 Task: Create a due date automation trigger when advanced on, 2 hours before a card is due add dates without a complete due date.
Action: Mouse moved to (1180, 343)
Screenshot: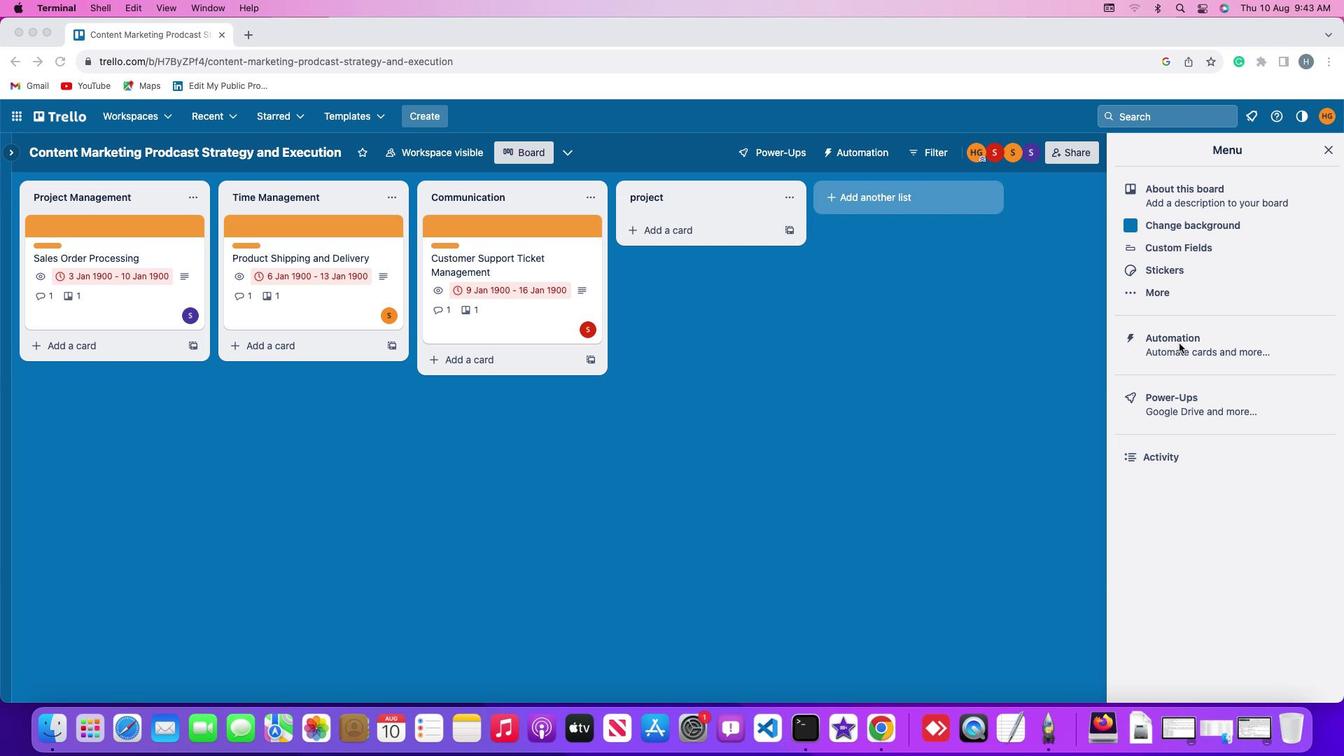 
Action: Mouse pressed left at (1180, 343)
Screenshot: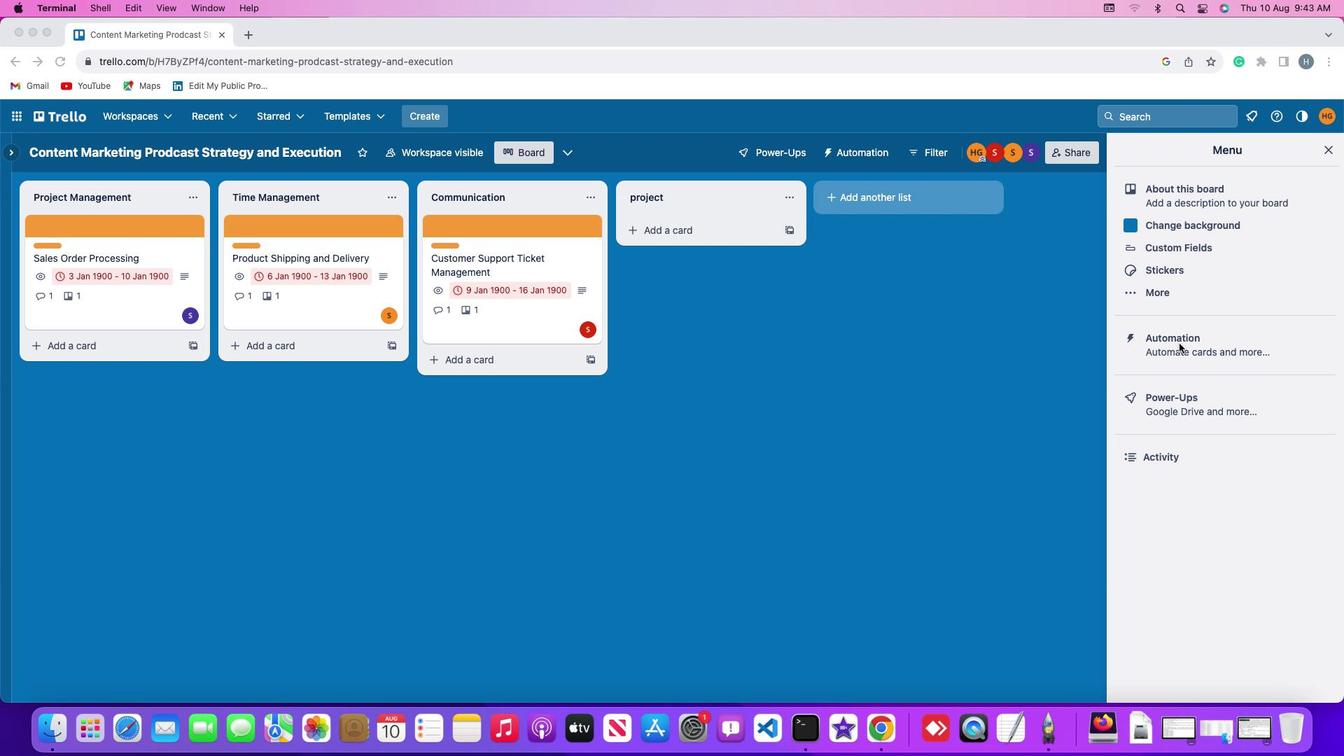 
Action: Mouse pressed left at (1180, 343)
Screenshot: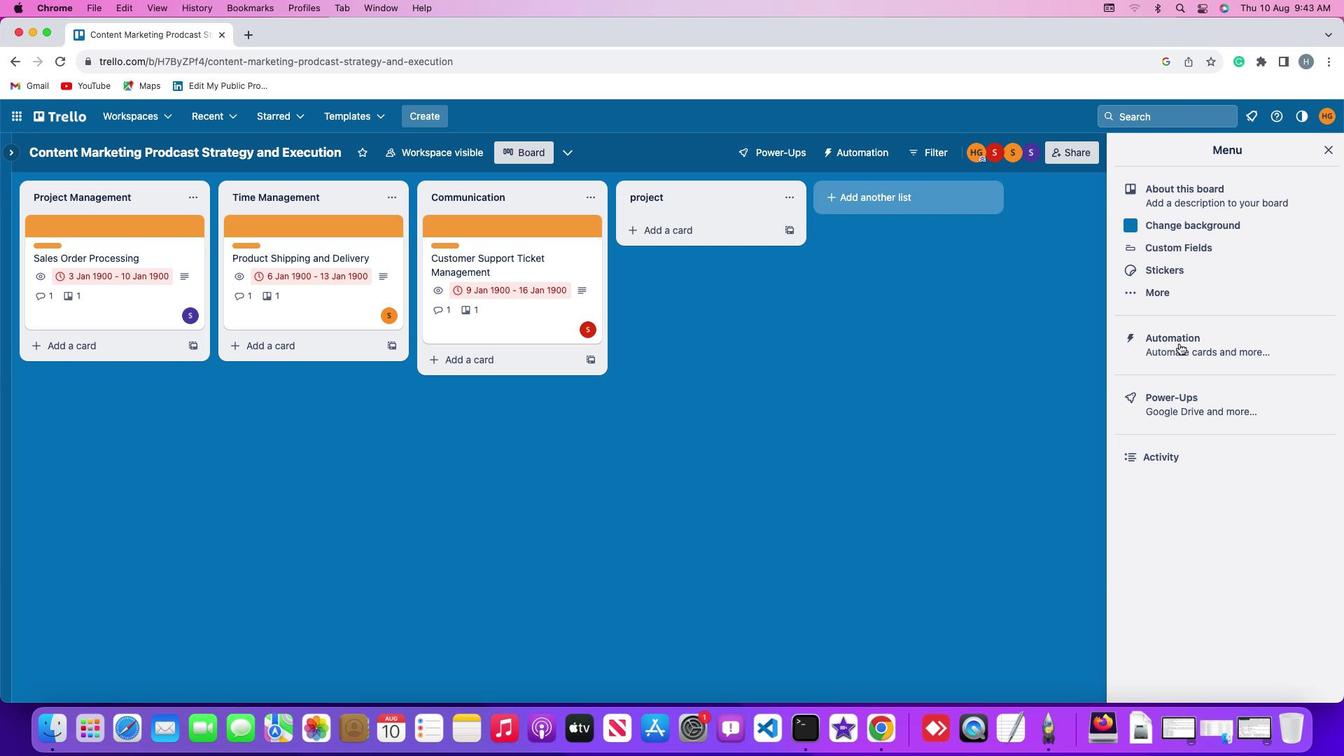 
Action: Mouse moved to (88, 328)
Screenshot: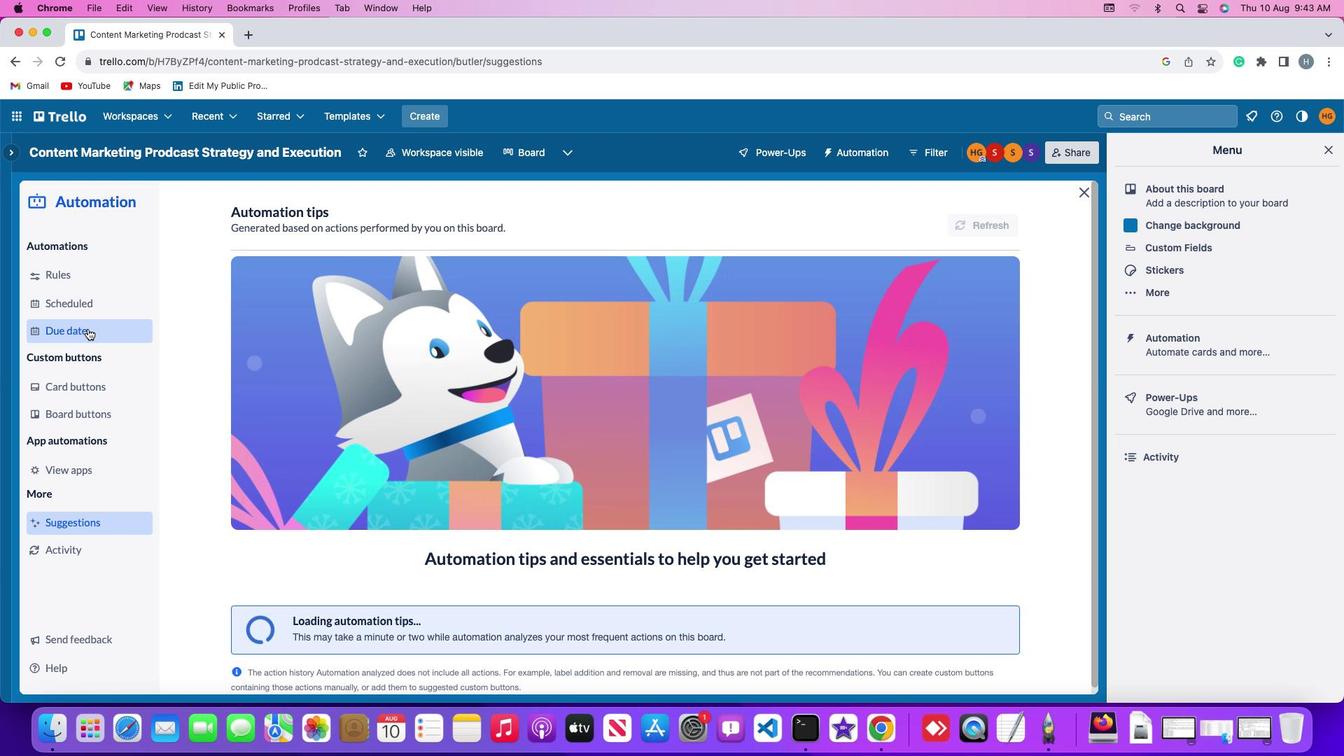 
Action: Mouse pressed left at (88, 328)
Screenshot: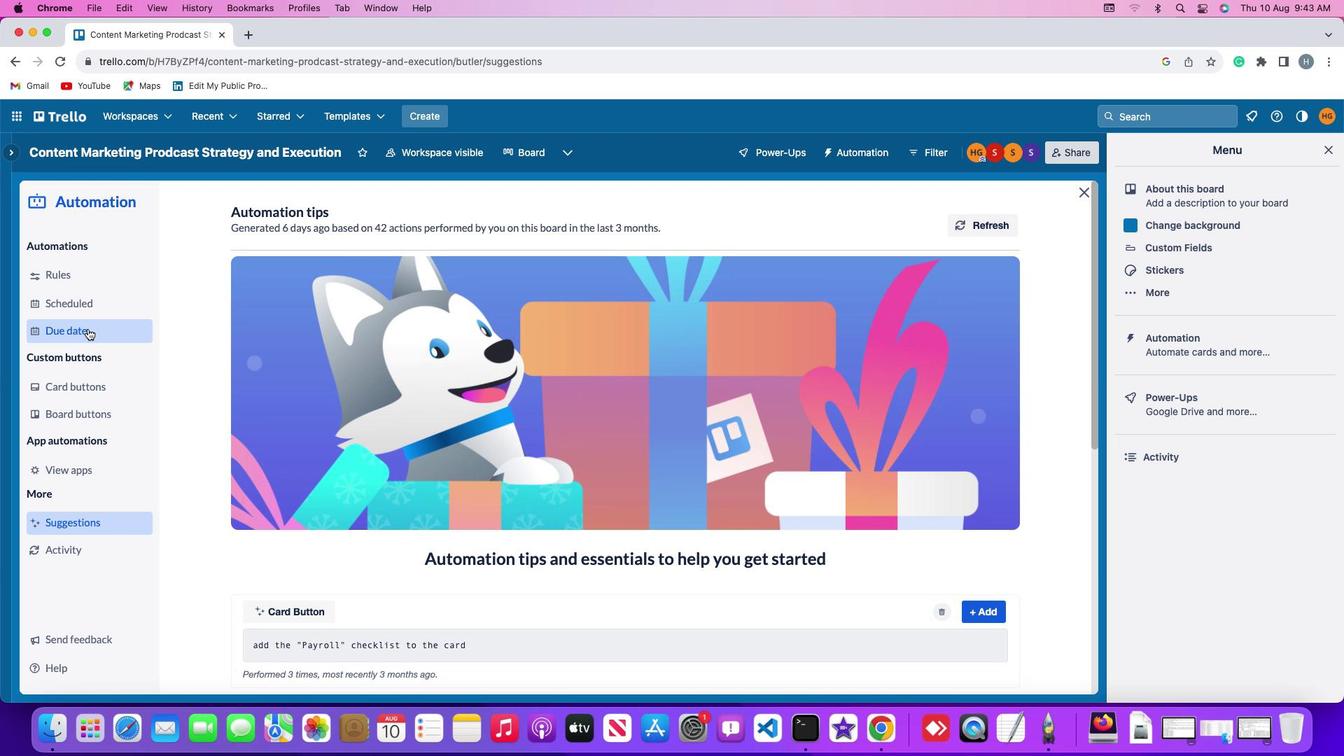 
Action: Mouse moved to (938, 218)
Screenshot: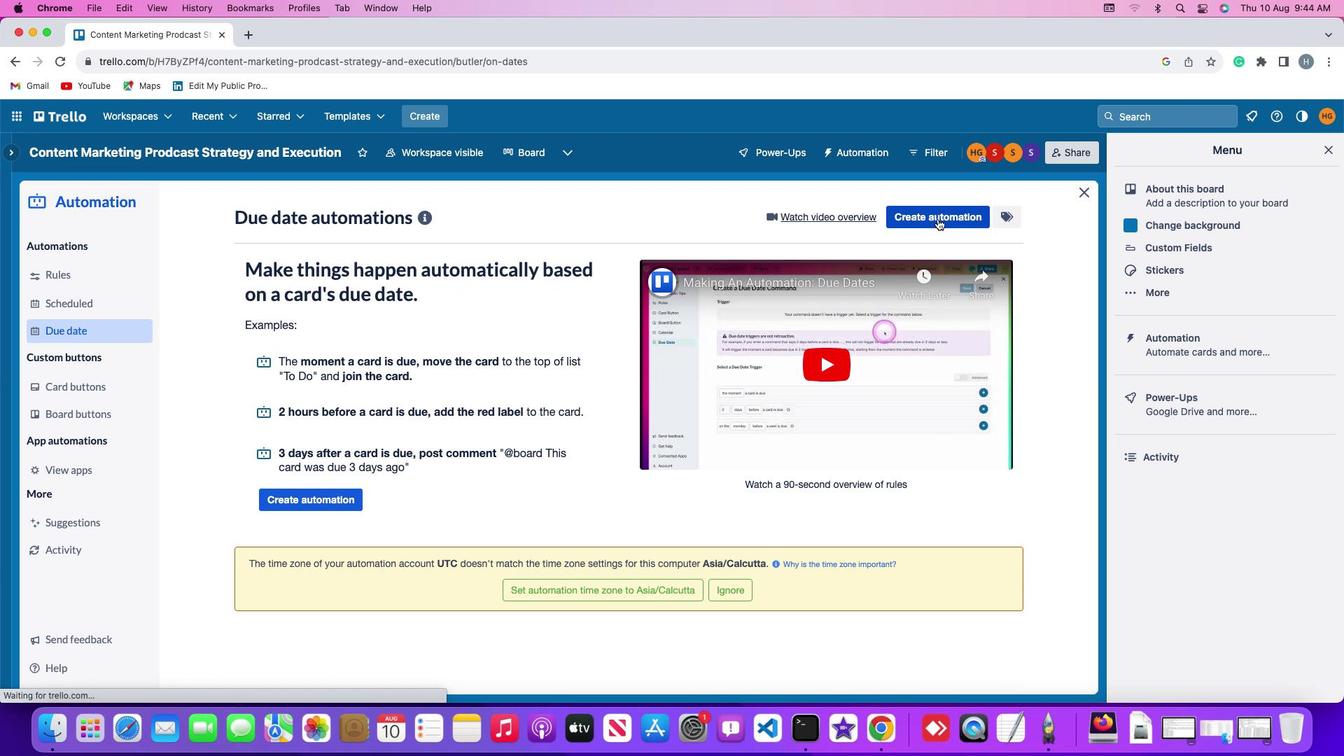 
Action: Mouse pressed left at (938, 218)
Screenshot: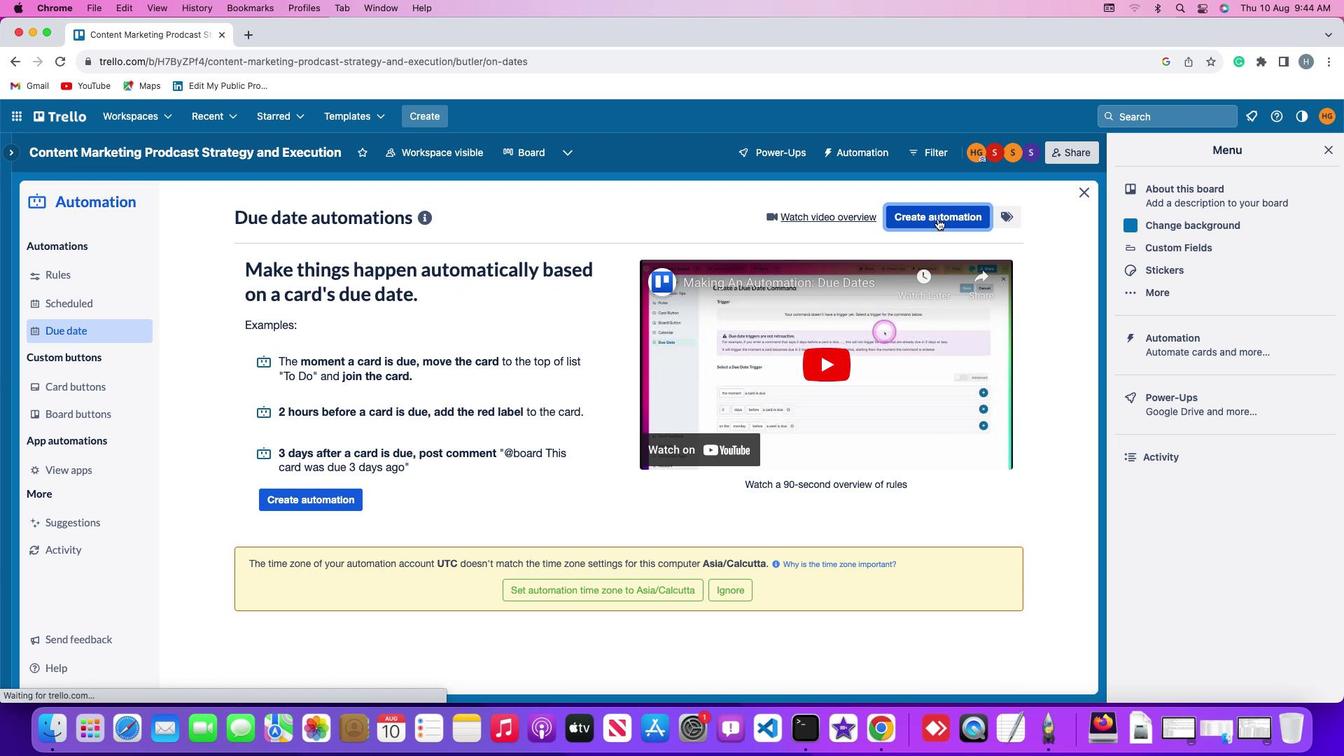 
Action: Mouse moved to (276, 353)
Screenshot: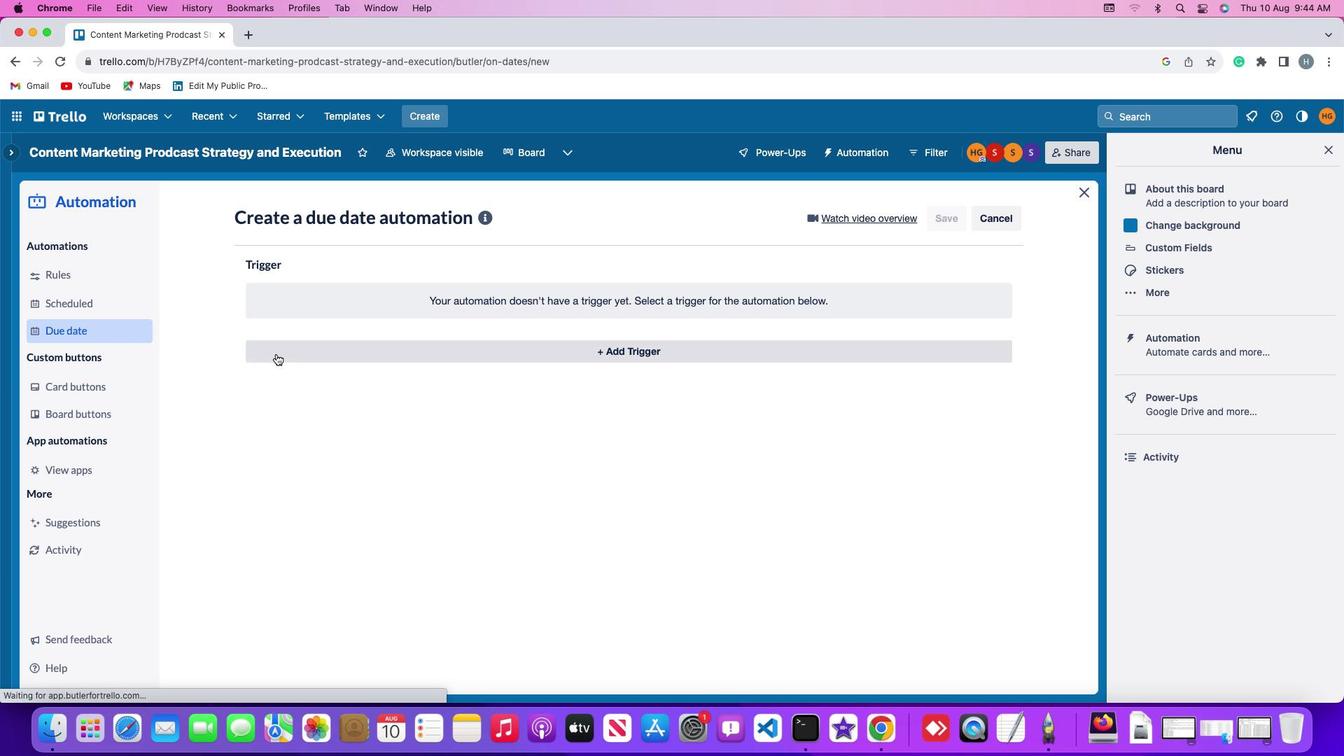 
Action: Mouse pressed left at (276, 353)
Screenshot: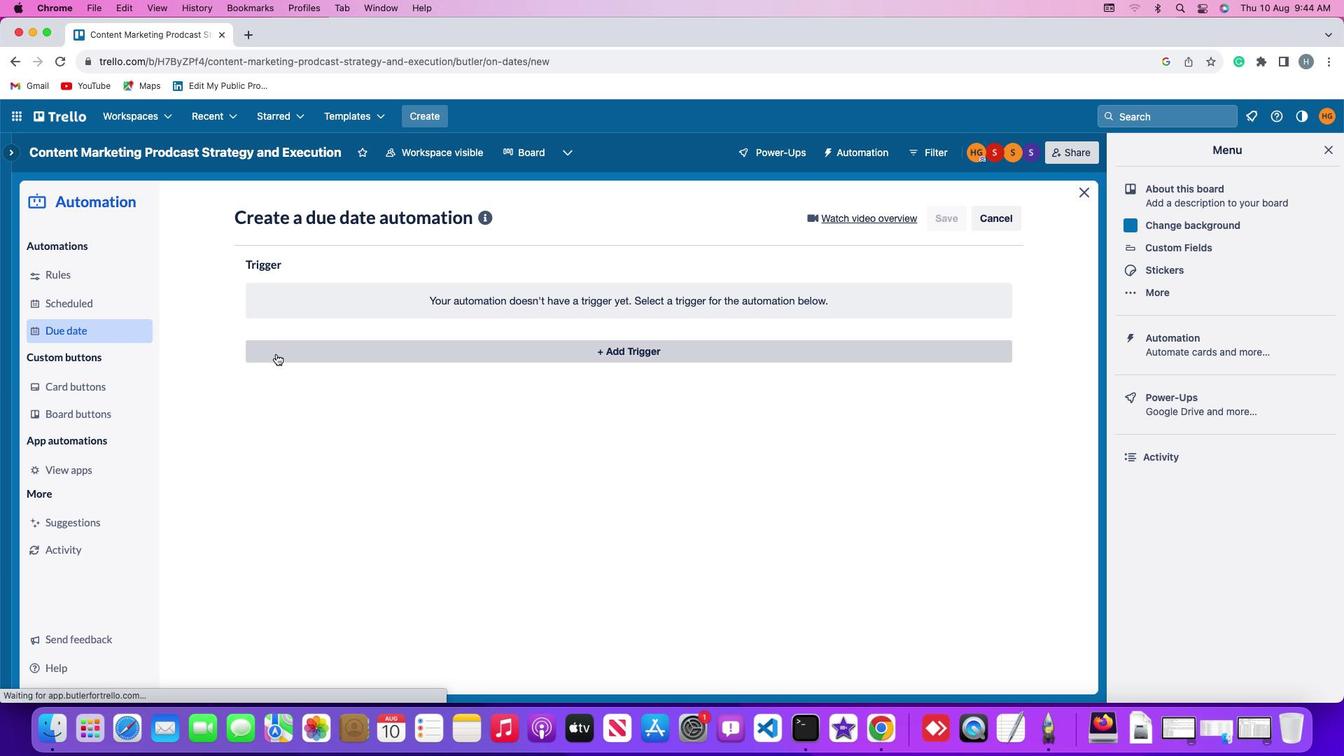
Action: Mouse moved to (275, 562)
Screenshot: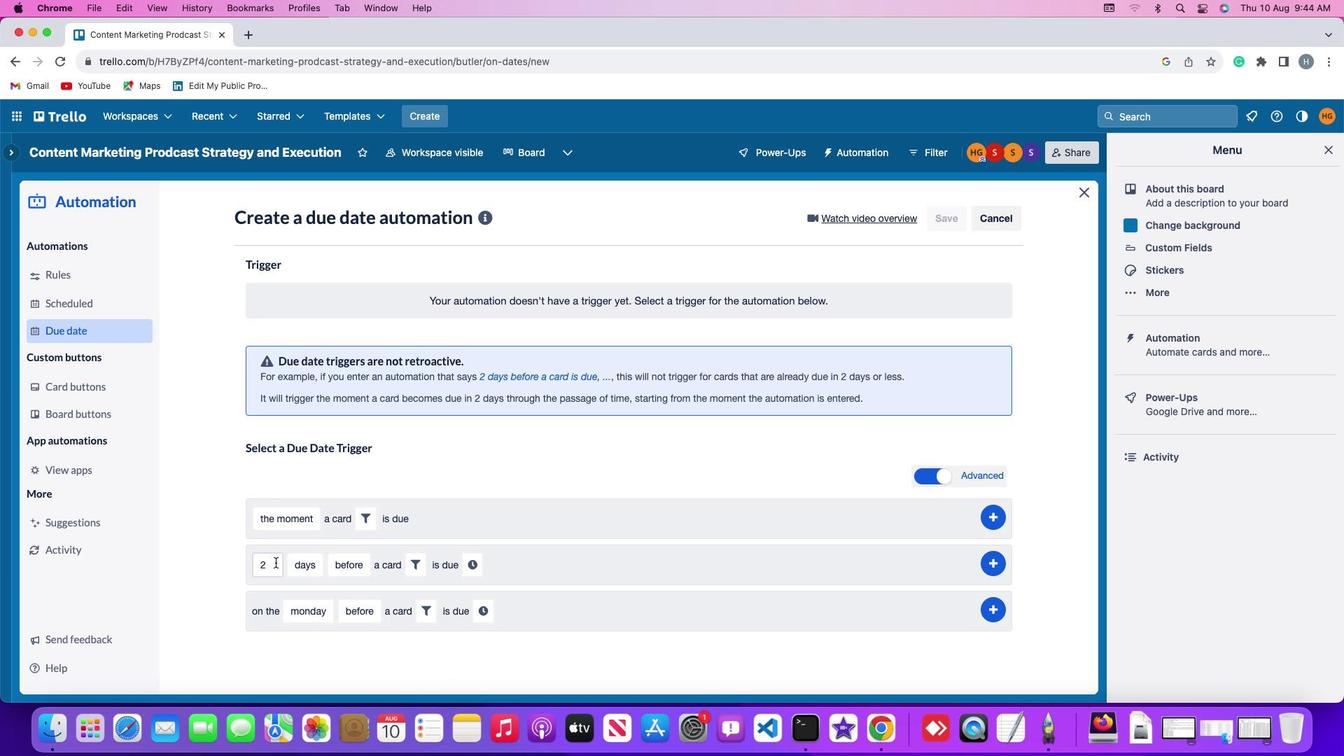 
Action: Mouse pressed left at (275, 562)
Screenshot: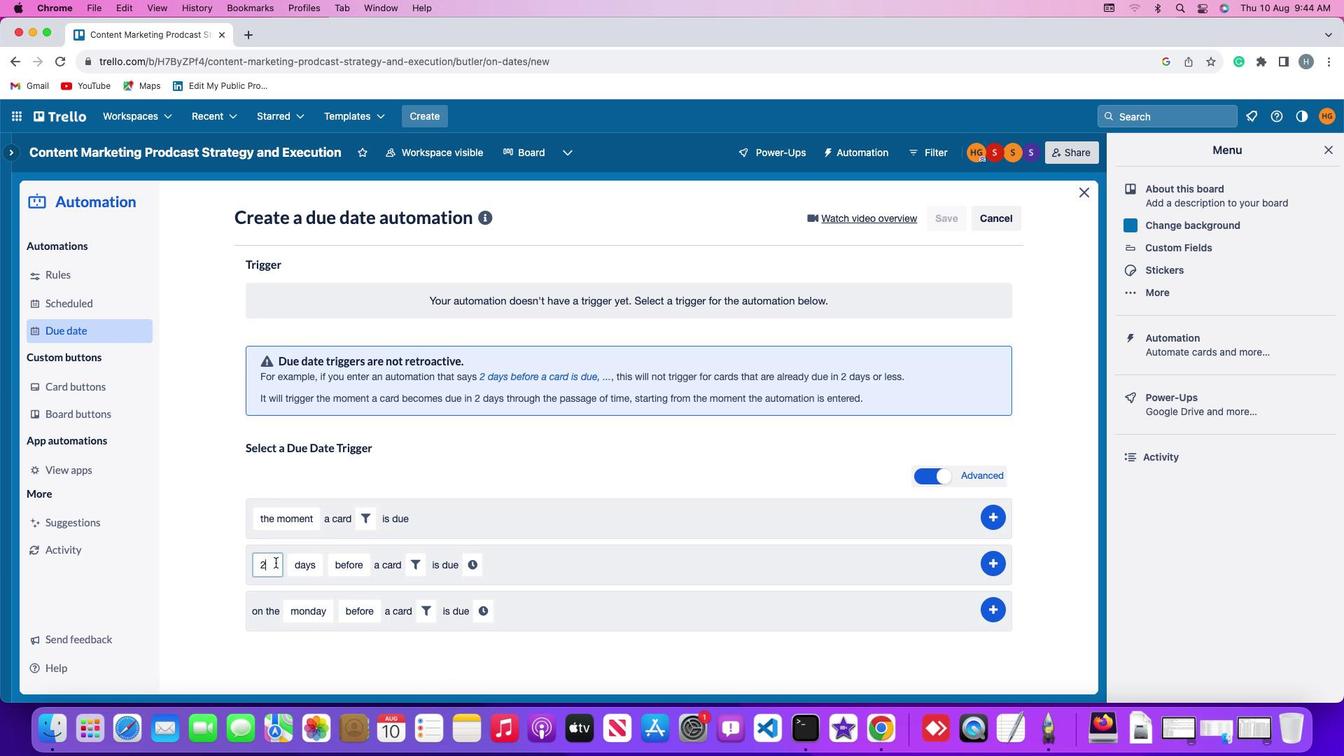 
Action: Mouse moved to (275, 565)
Screenshot: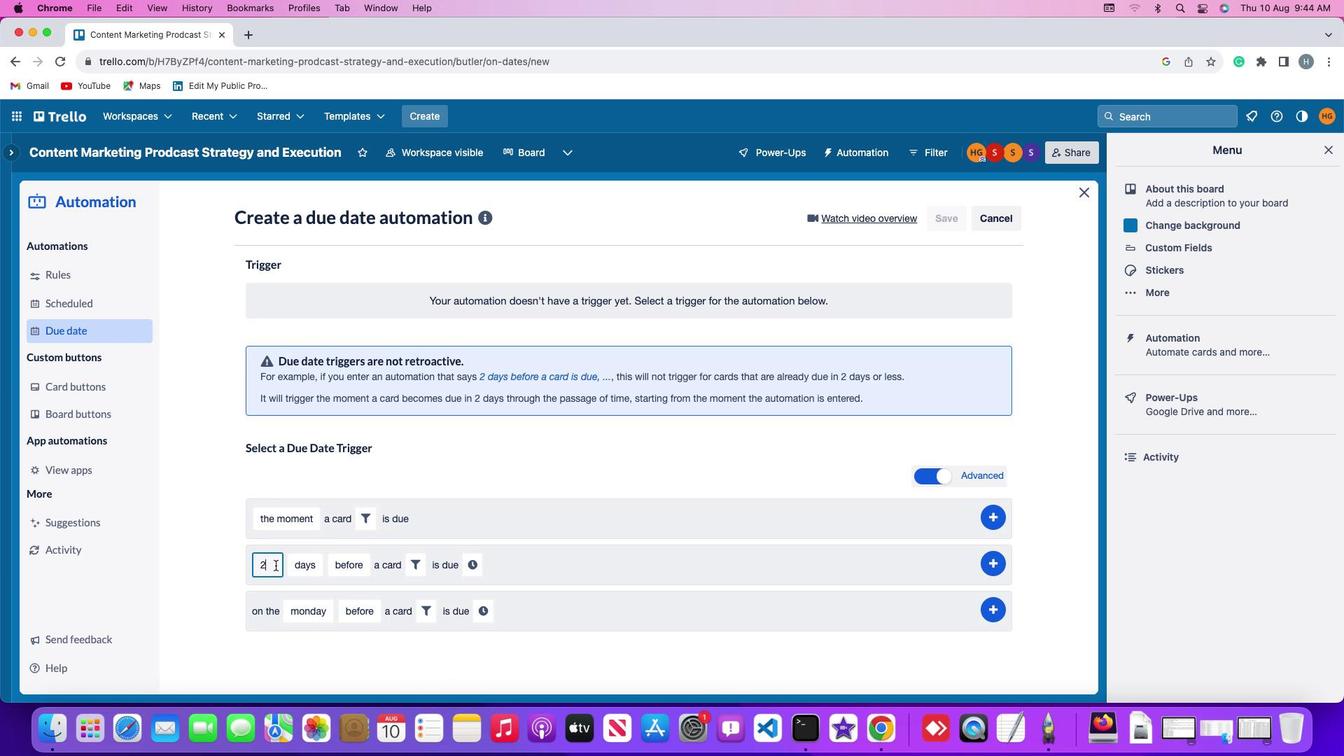 
Action: Key pressed Key.backspace'2'
Screenshot: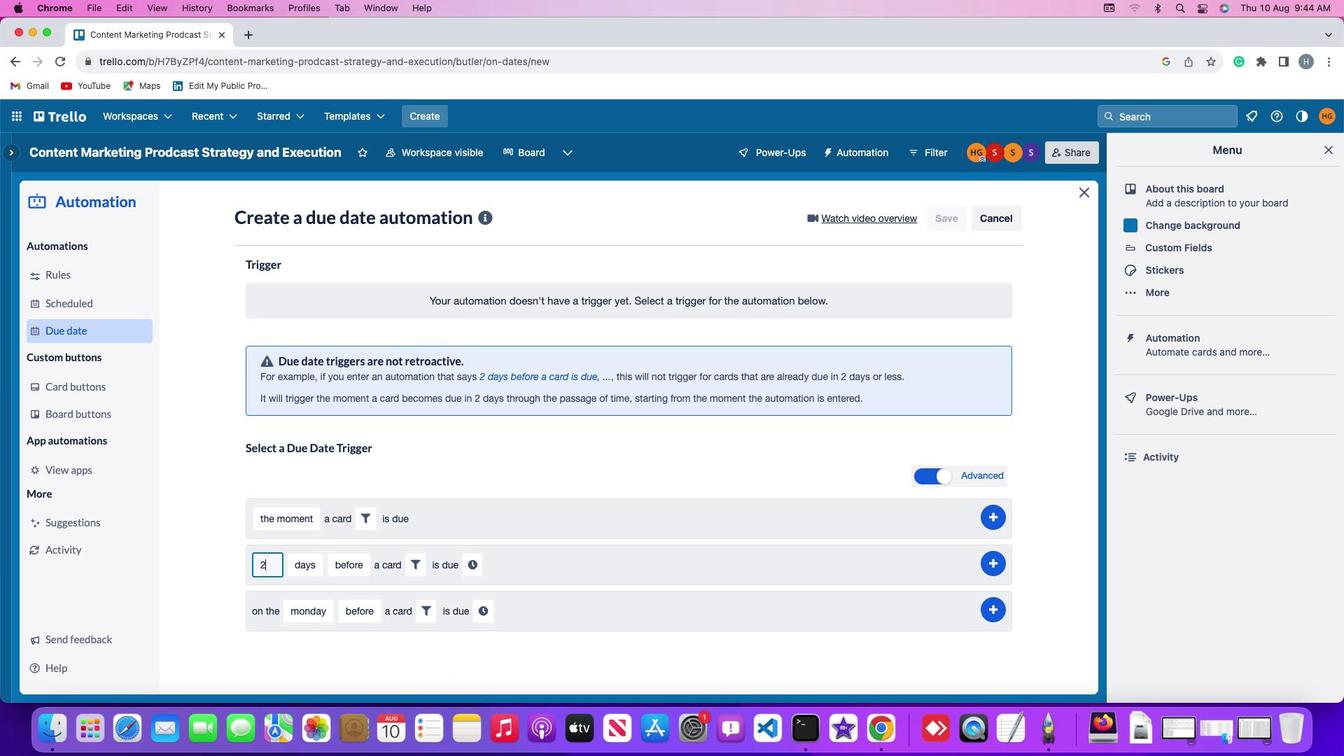 
Action: Mouse moved to (310, 565)
Screenshot: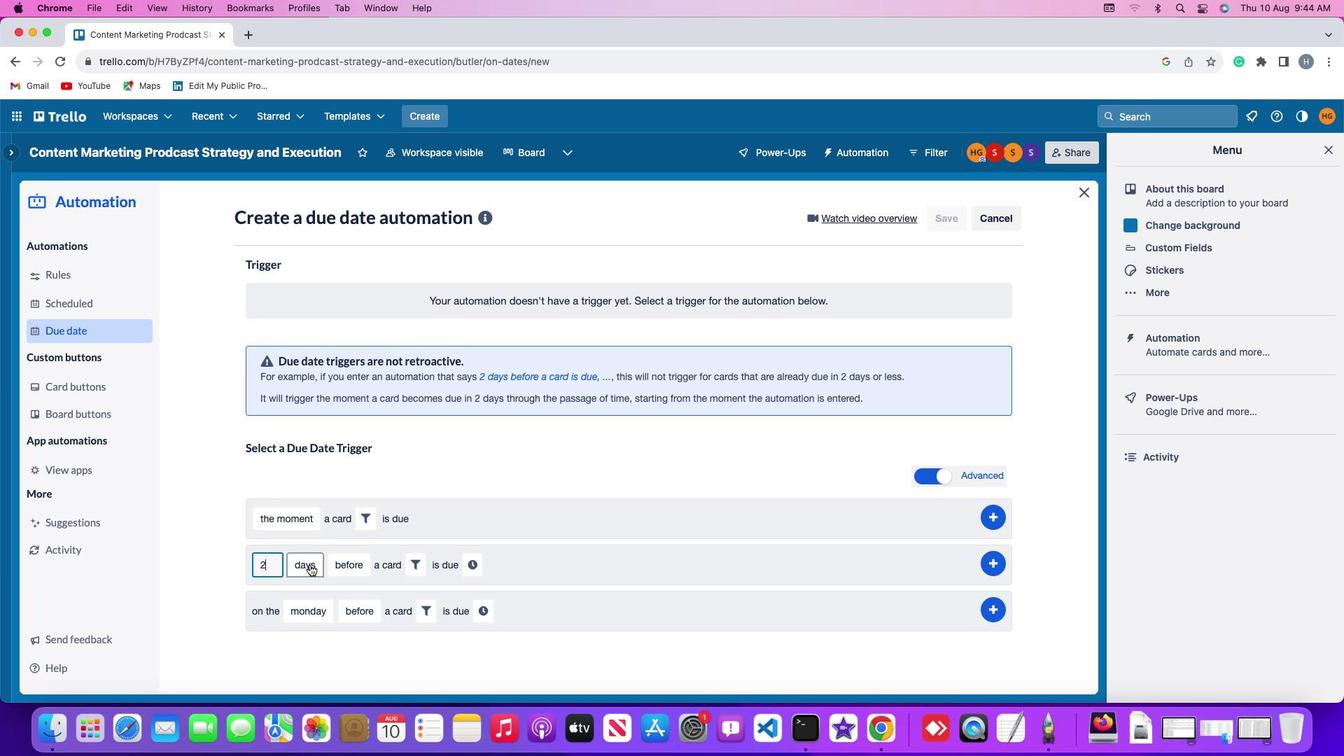 
Action: Mouse pressed left at (310, 565)
Screenshot: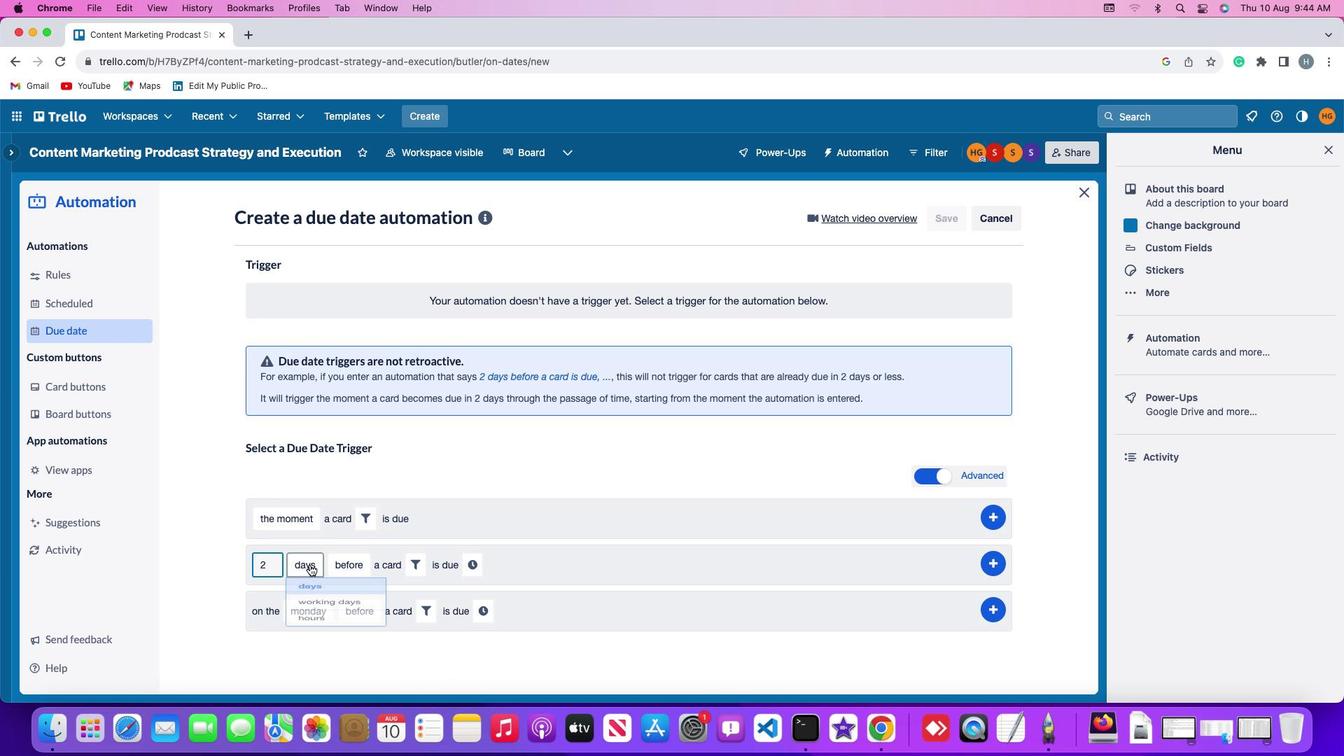 
Action: Mouse moved to (312, 645)
Screenshot: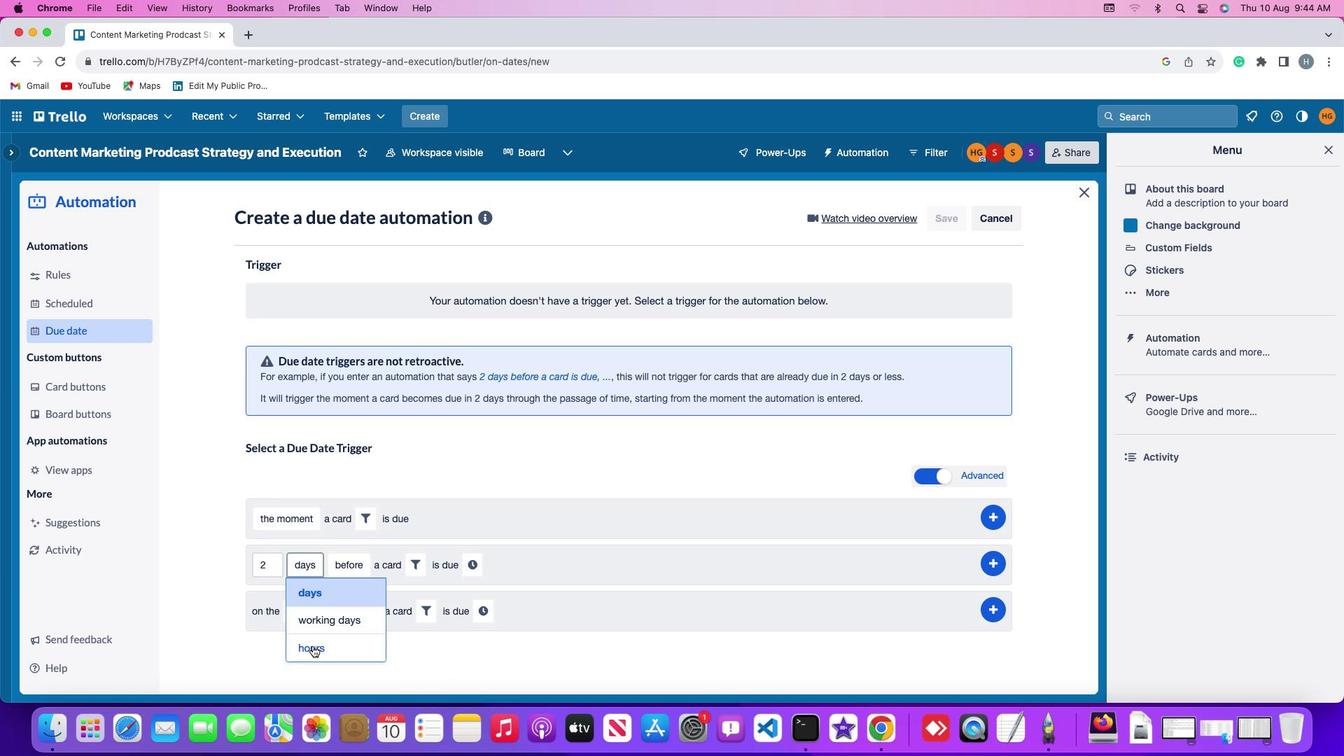
Action: Mouse pressed left at (312, 645)
Screenshot: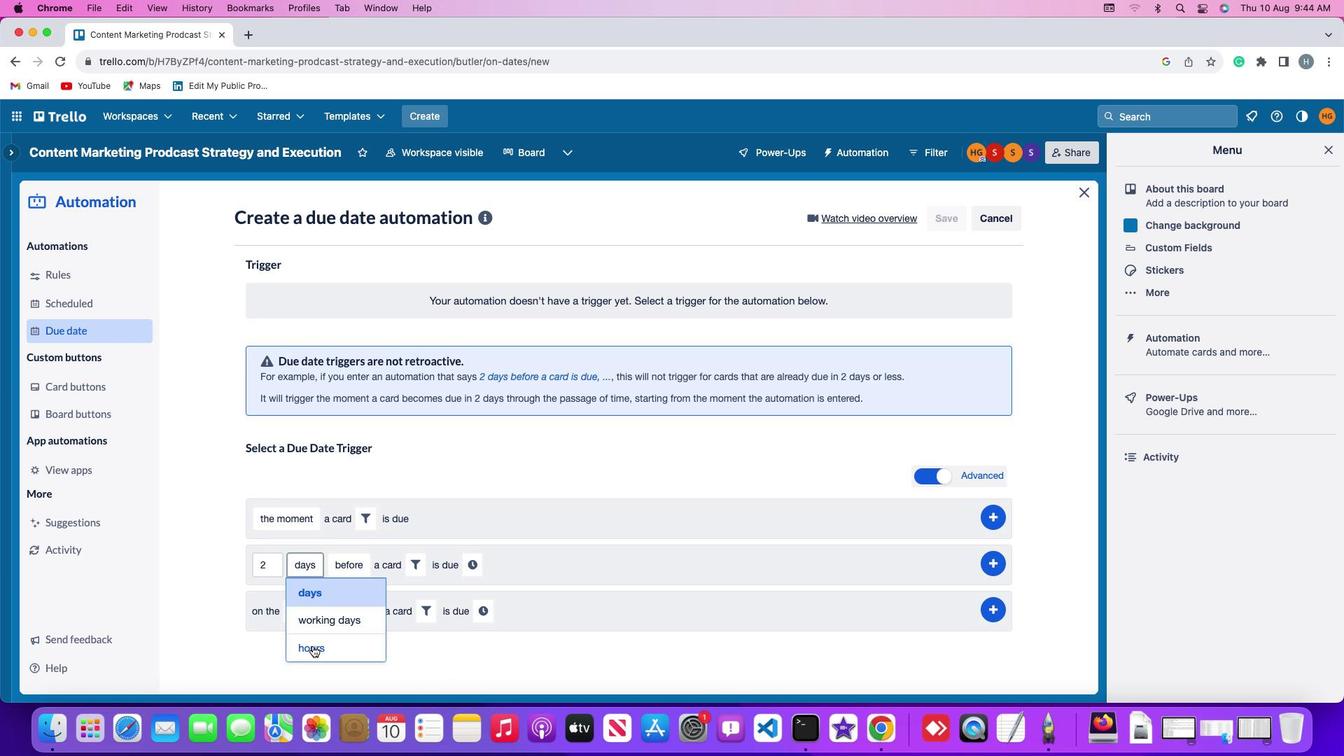
Action: Mouse moved to (355, 569)
Screenshot: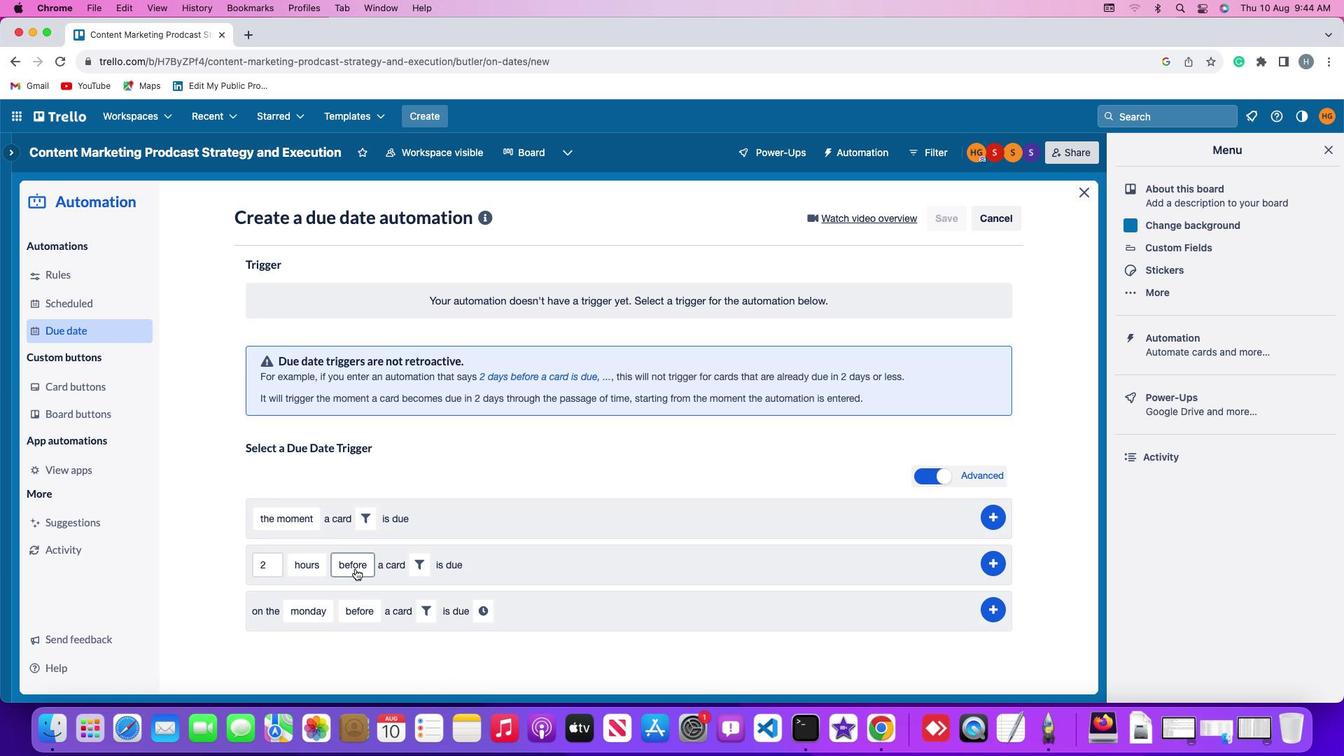 
Action: Mouse pressed left at (355, 569)
Screenshot: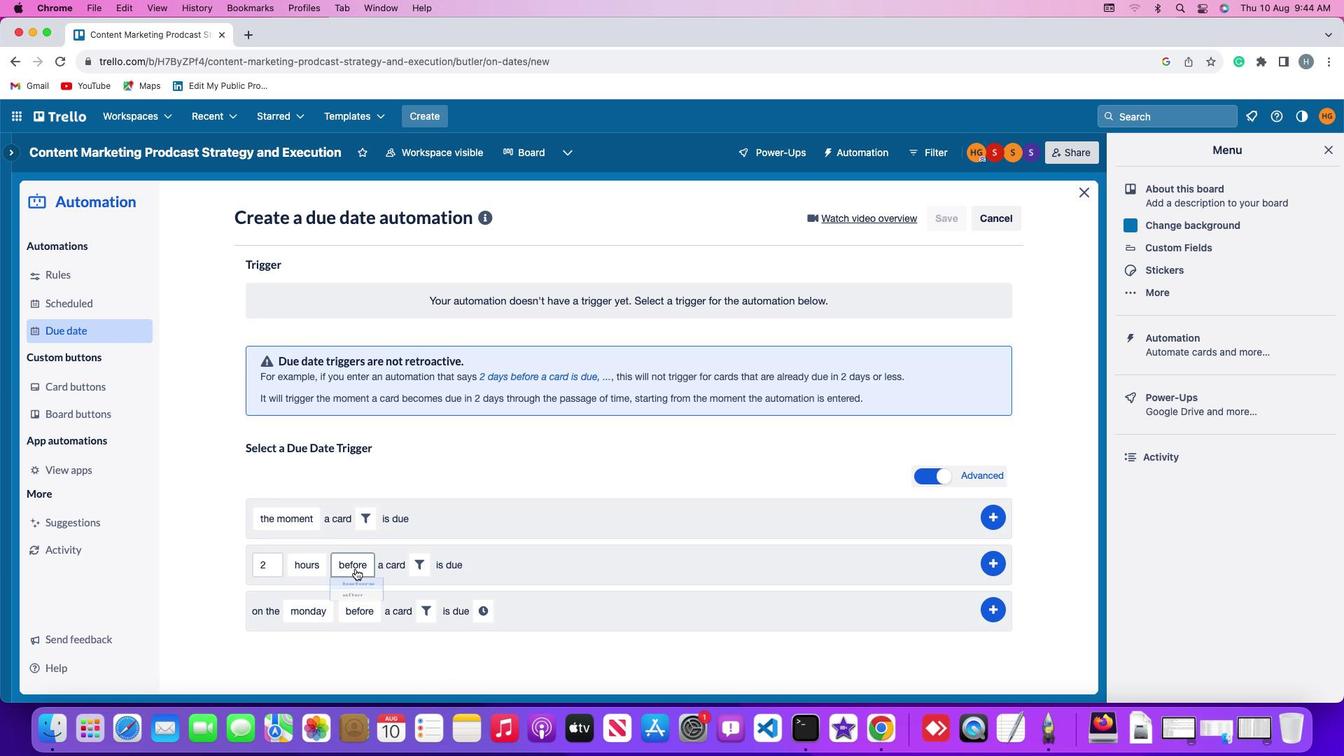 
Action: Mouse moved to (364, 588)
Screenshot: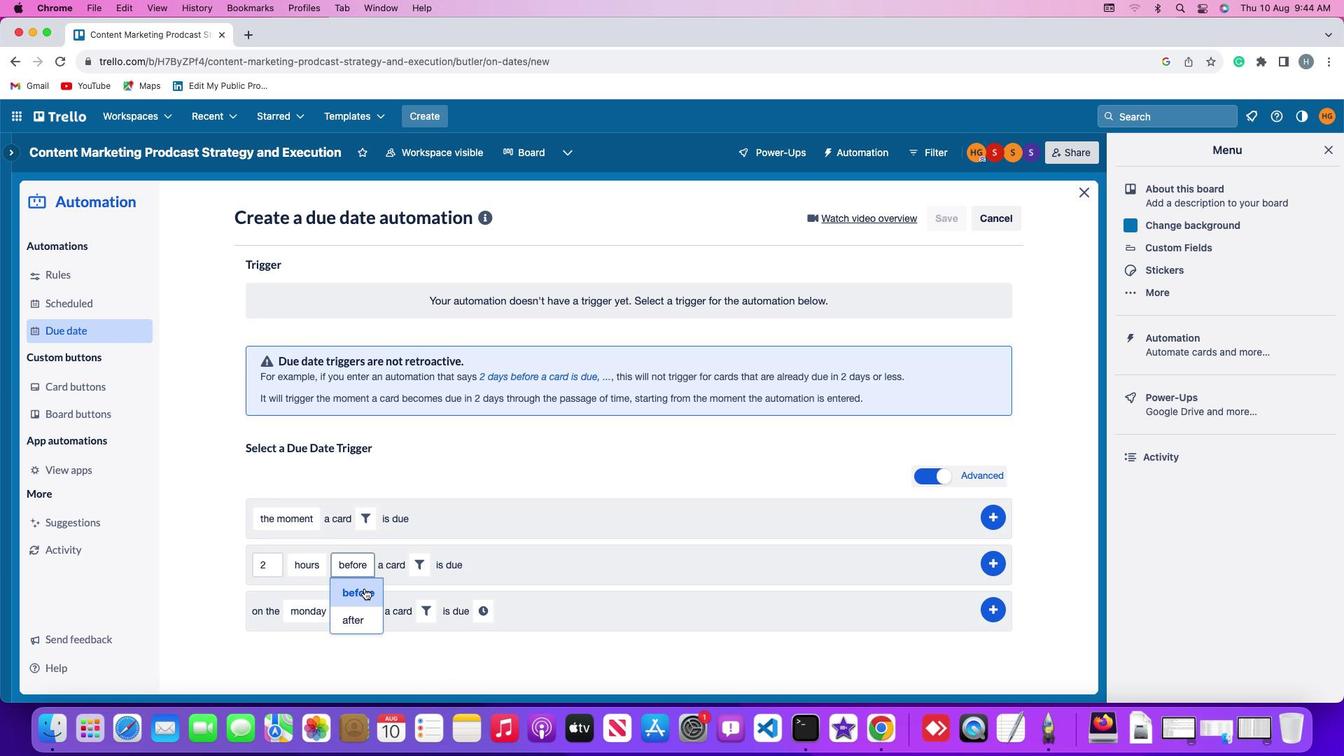 
Action: Mouse pressed left at (364, 588)
Screenshot: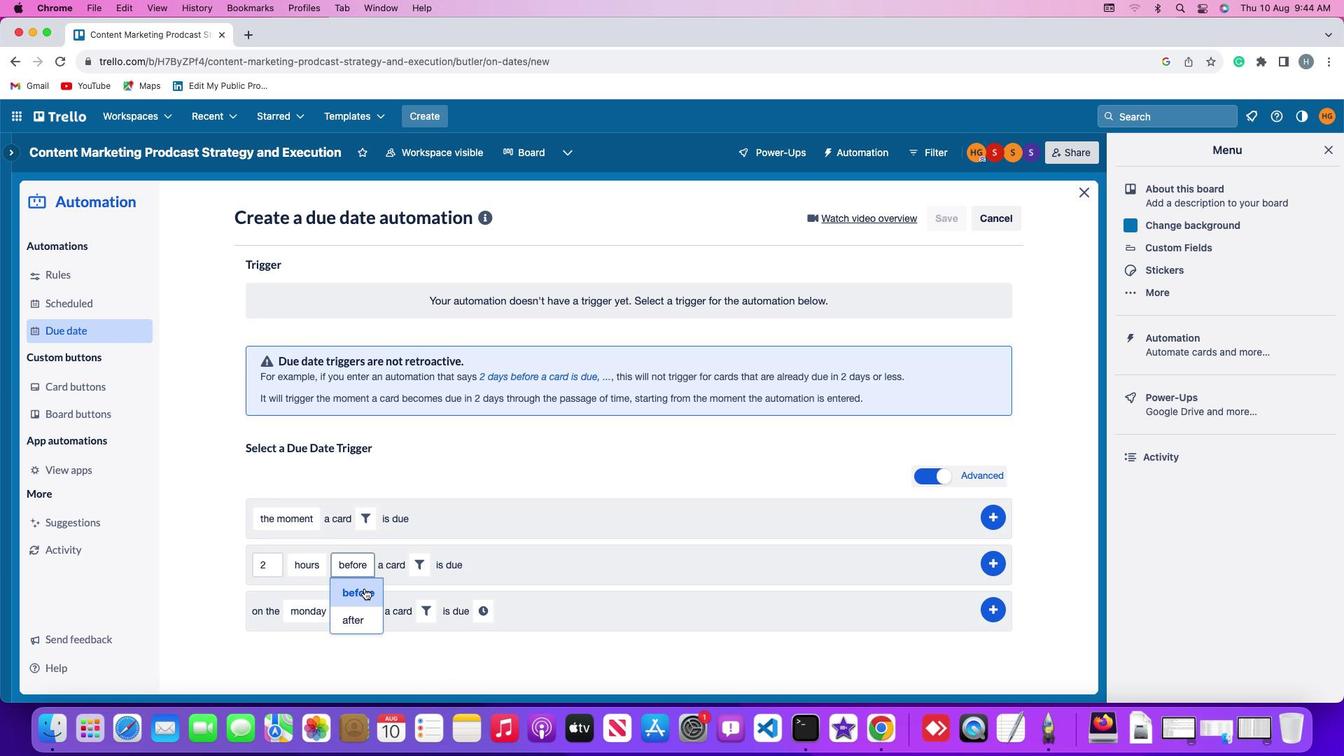 
Action: Mouse moved to (424, 568)
Screenshot: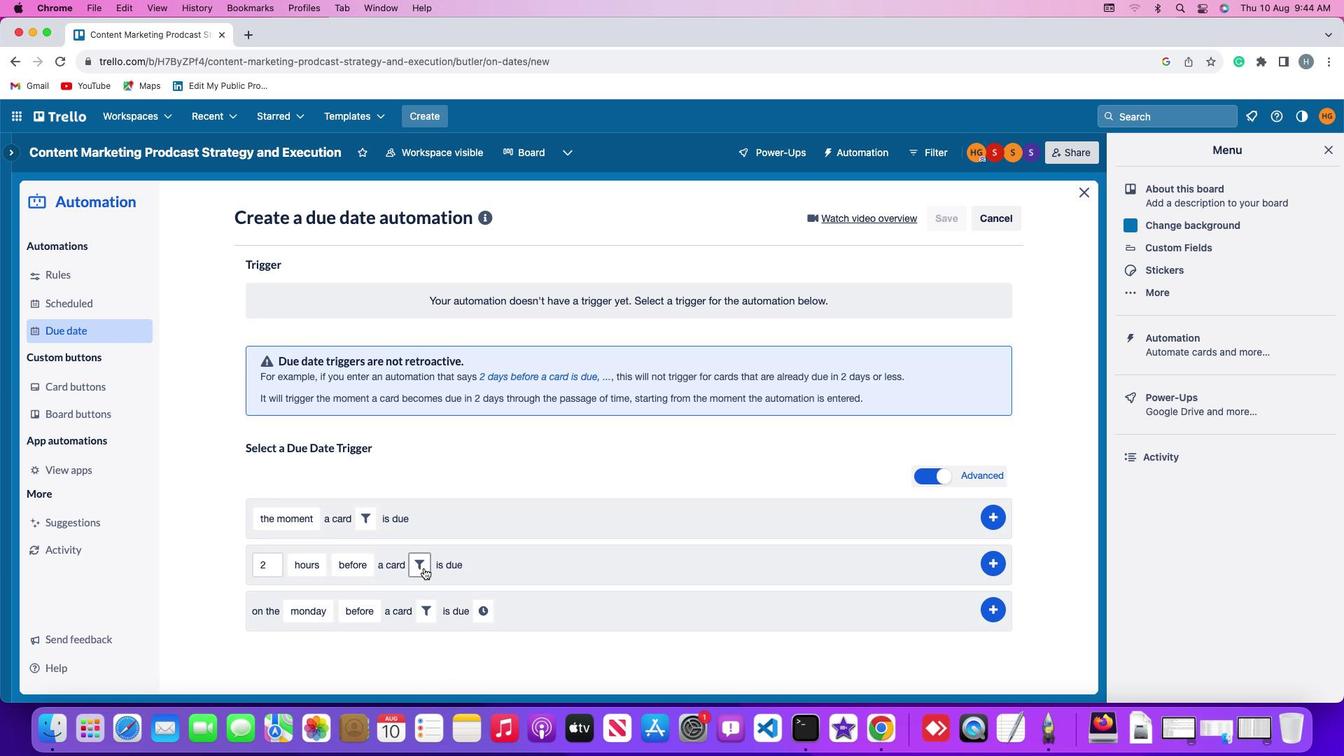 
Action: Mouse pressed left at (424, 568)
Screenshot: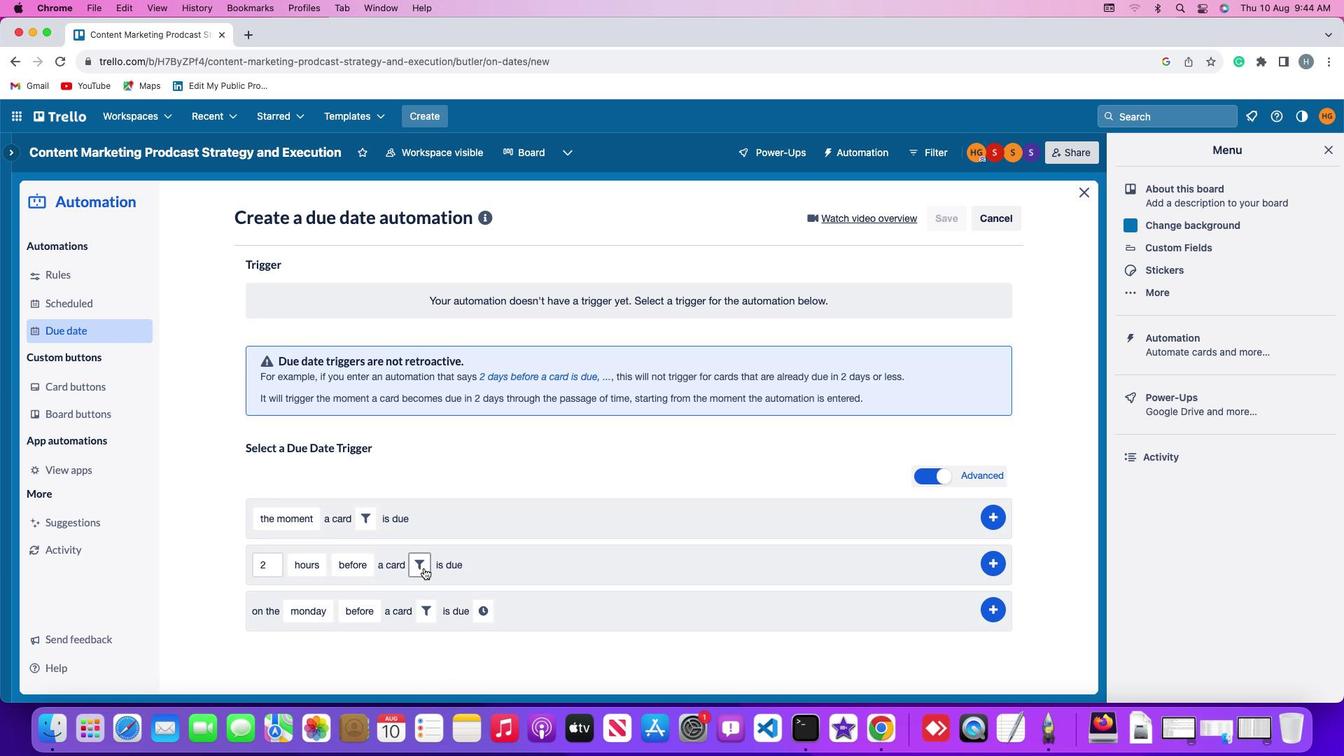 
Action: Mouse moved to (502, 605)
Screenshot: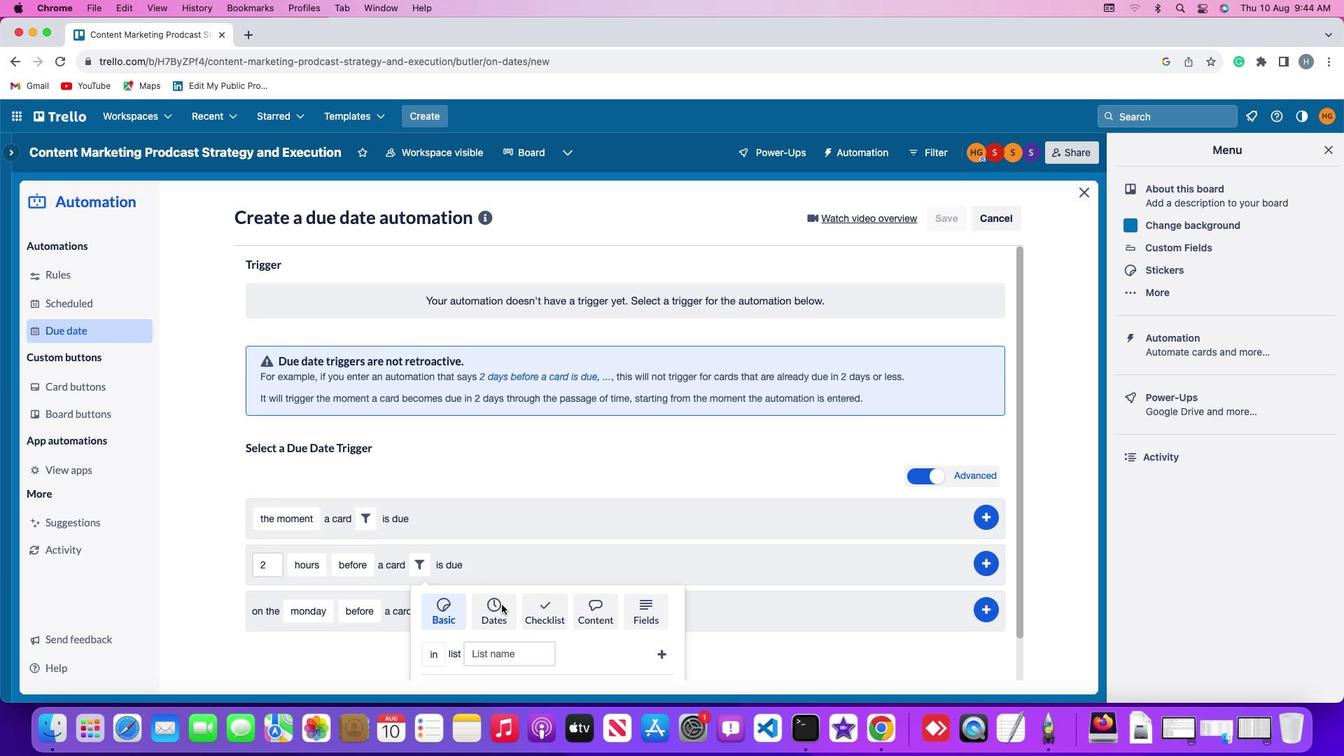 
Action: Mouse pressed left at (502, 605)
Screenshot: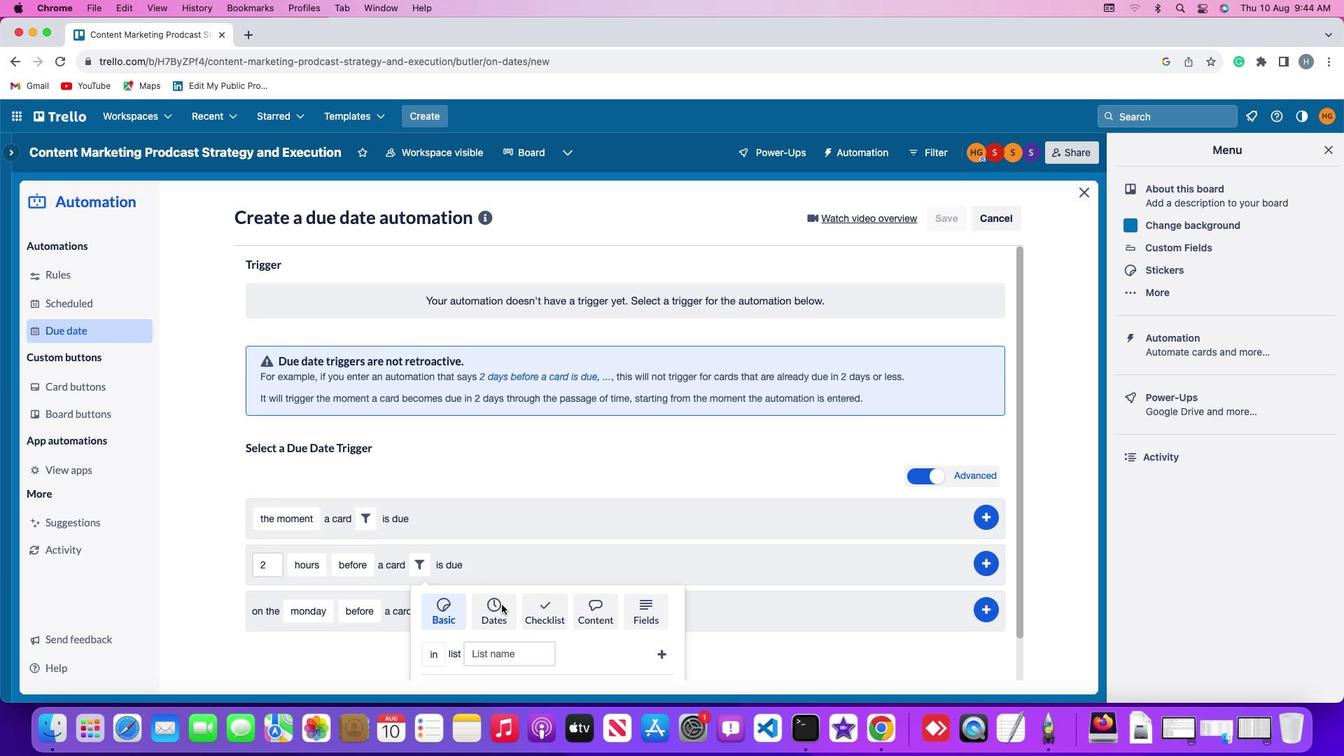 
Action: Mouse moved to (436, 661)
Screenshot: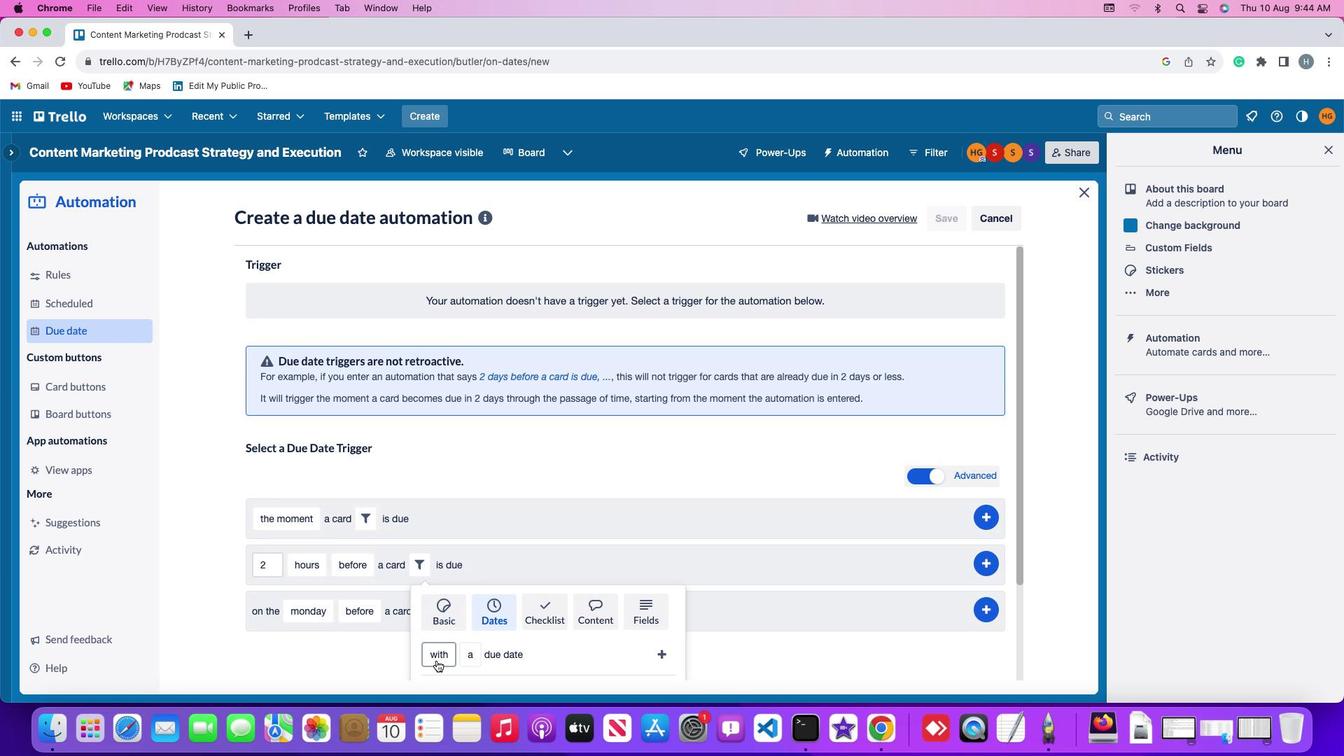 
Action: Mouse pressed left at (436, 661)
Screenshot: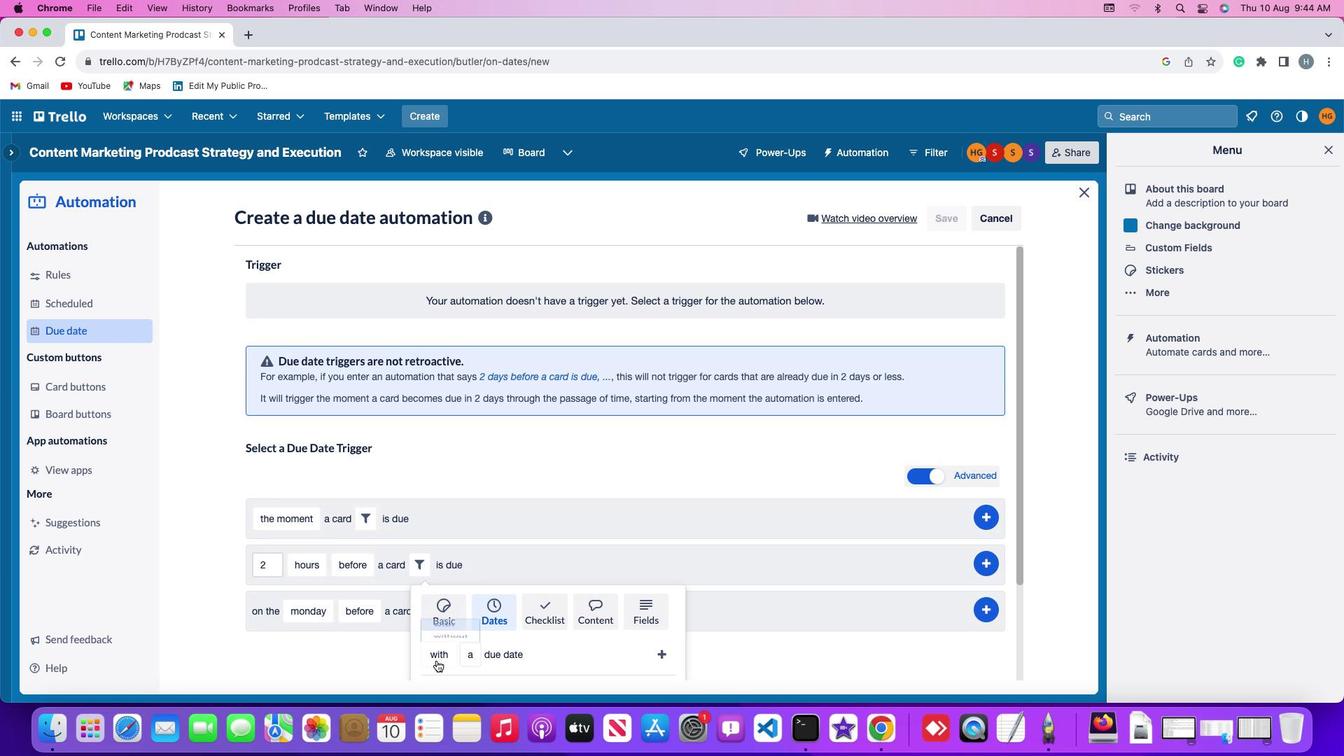 
Action: Mouse moved to (444, 631)
Screenshot: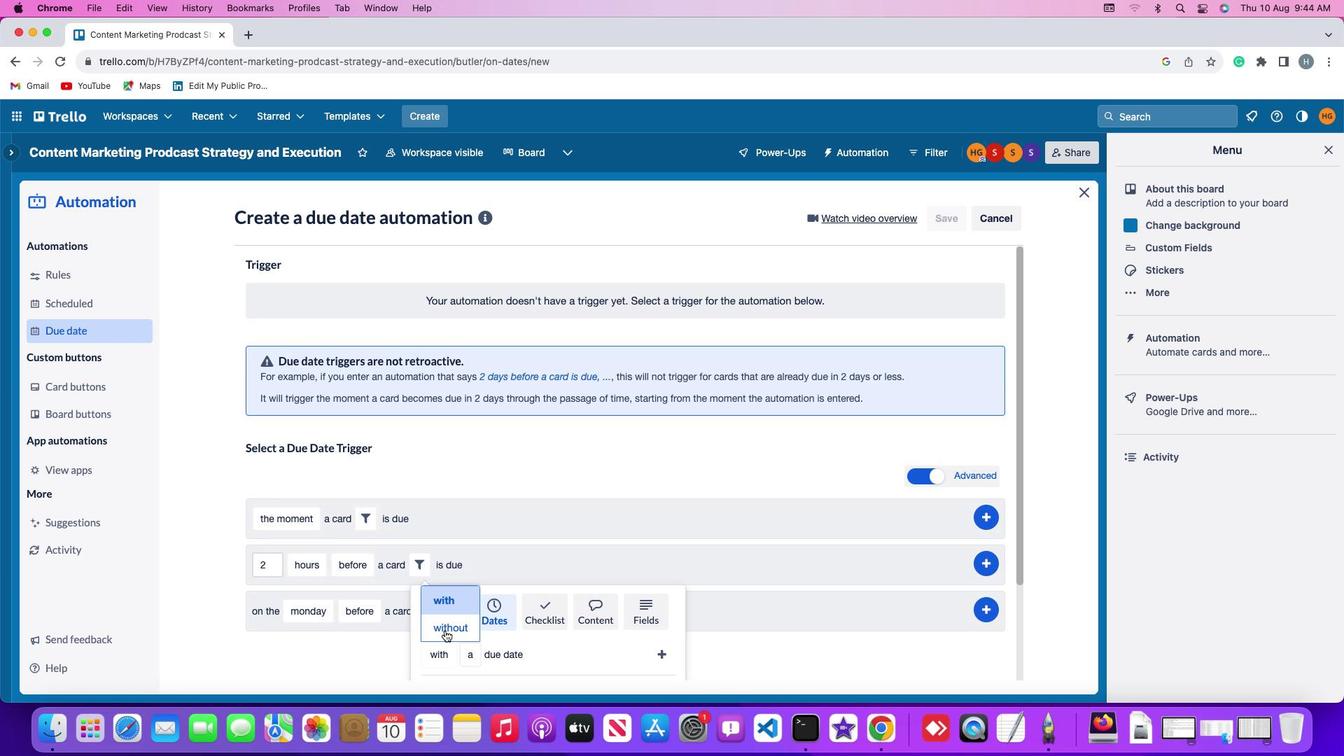 
Action: Mouse pressed left at (444, 631)
Screenshot: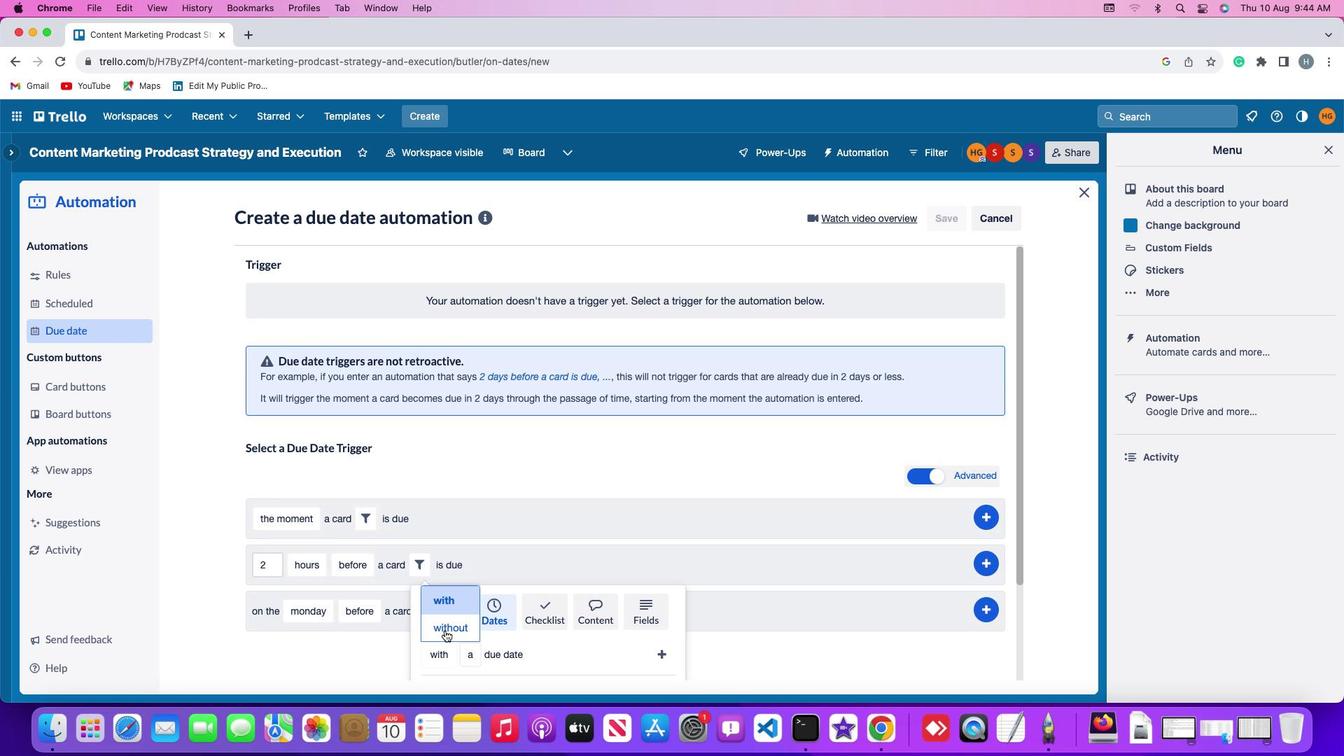 
Action: Mouse moved to (481, 657)
Screenshot: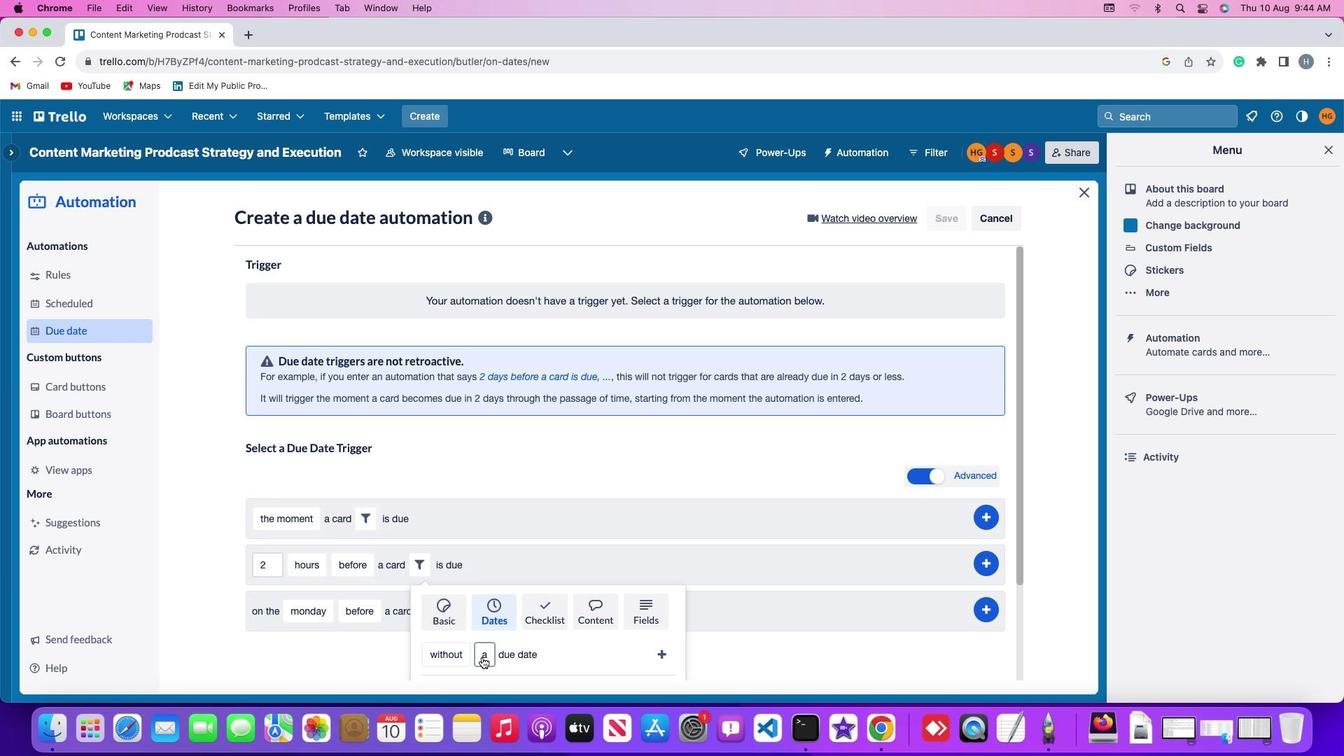 
Action: Mouse pressed left at (481, 657)
Screenshot: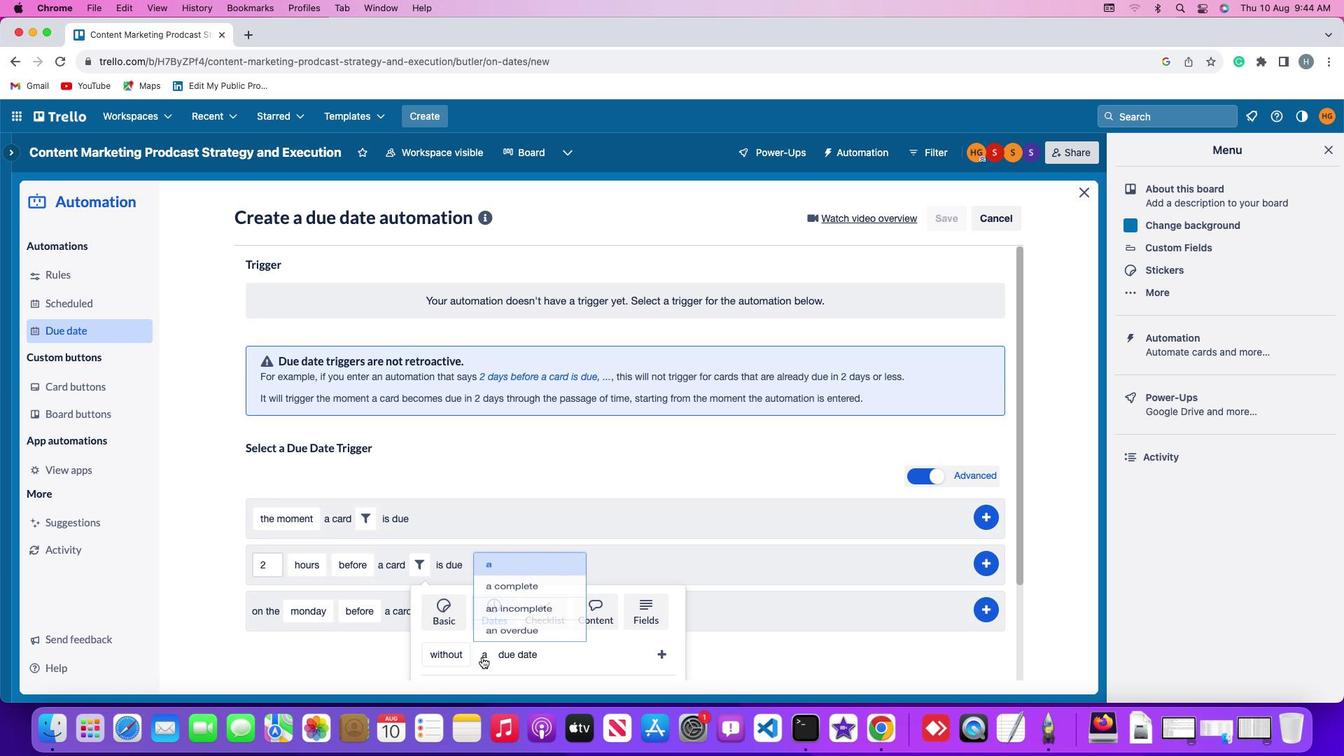 
Action: Mouse moved to (508, 572)
Screenshot: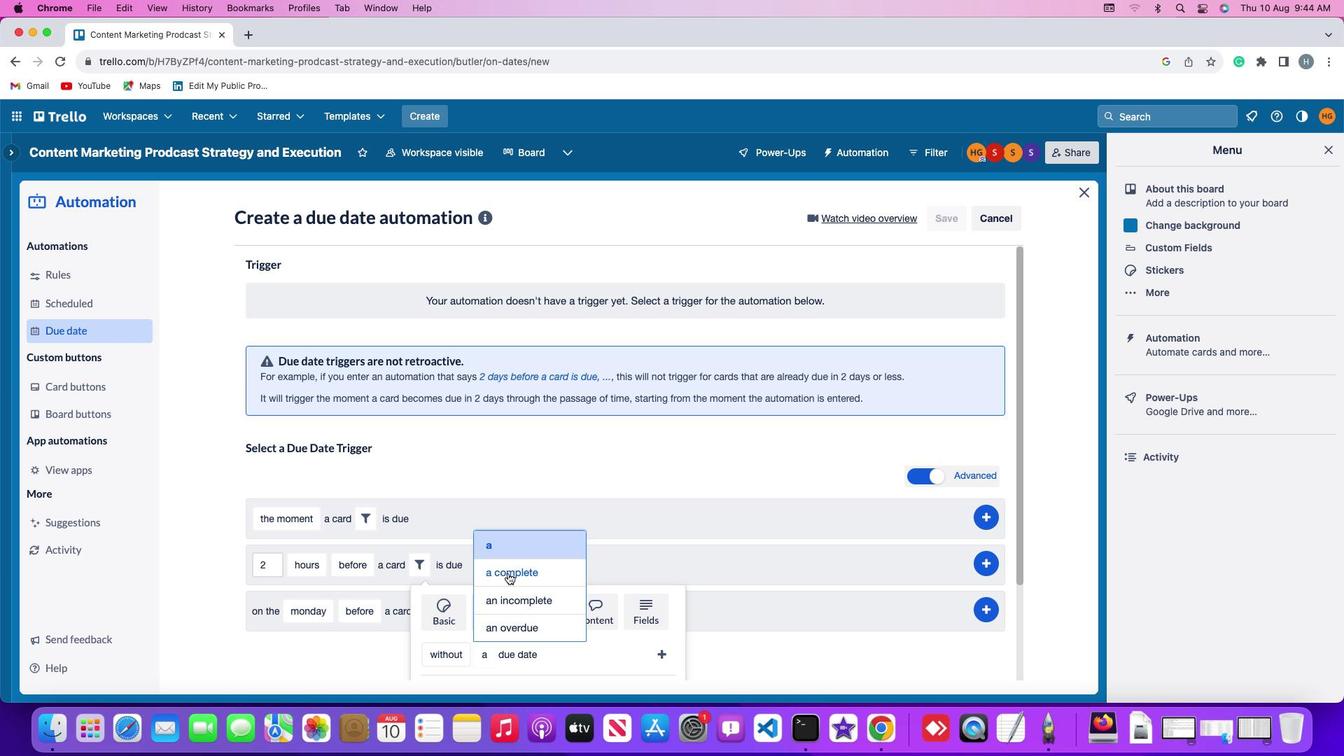 
Action: Mouse pressed left at (508, 572)
Screenshot: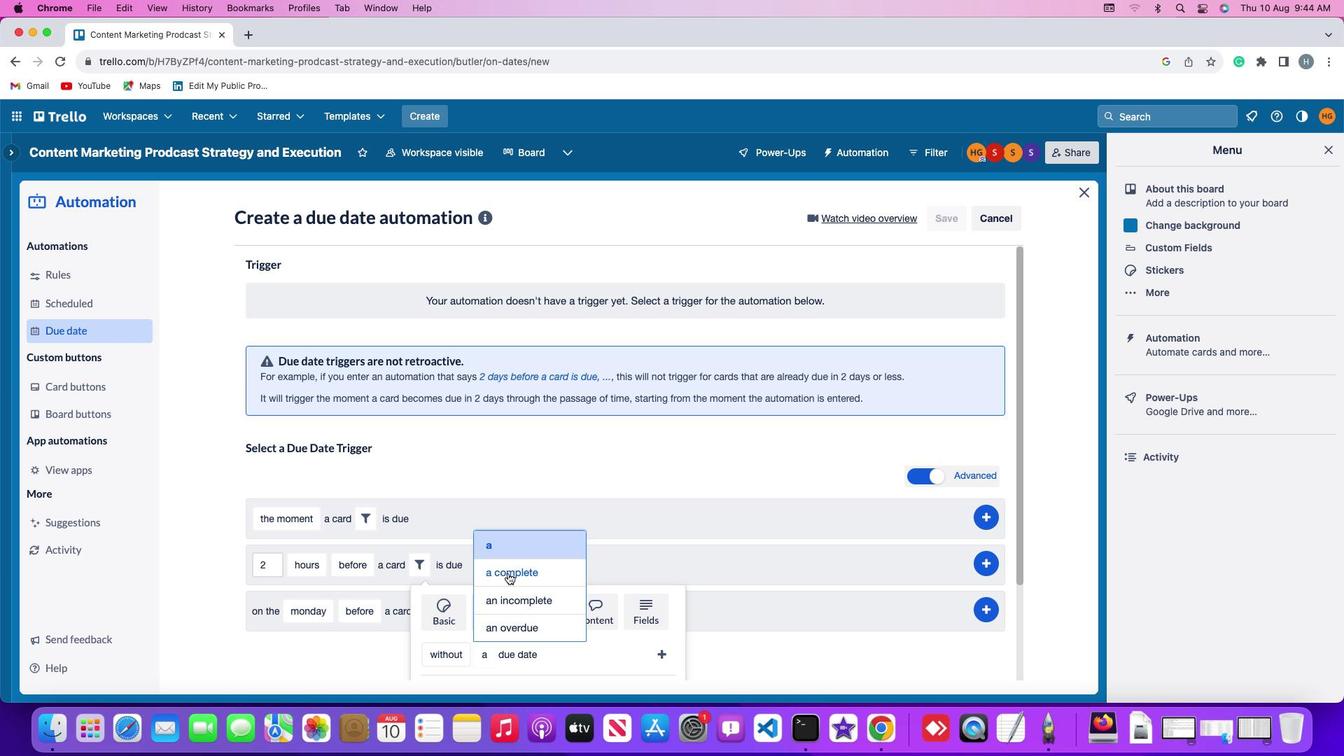 
Action: Mouse moved to (662, 653)
Screenshot: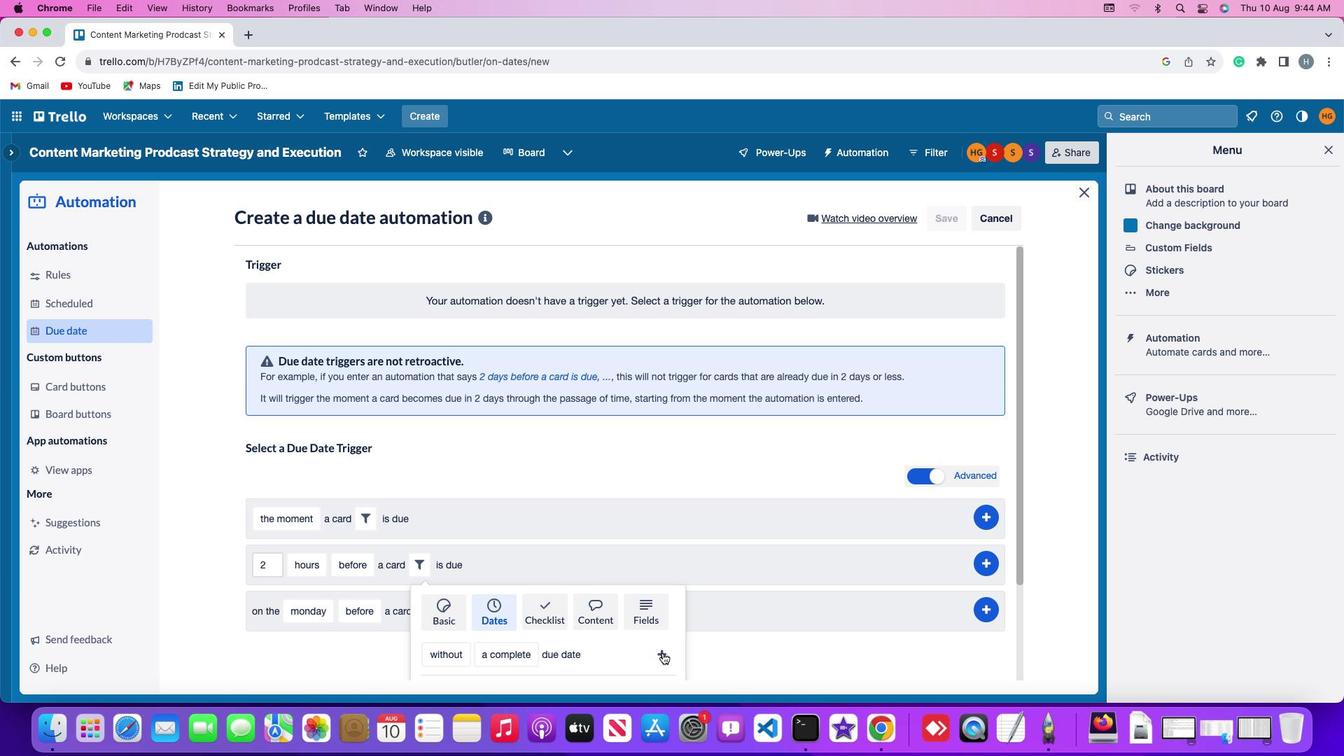 
Action: Mouse pressed left at (662, 653)
Screenshot: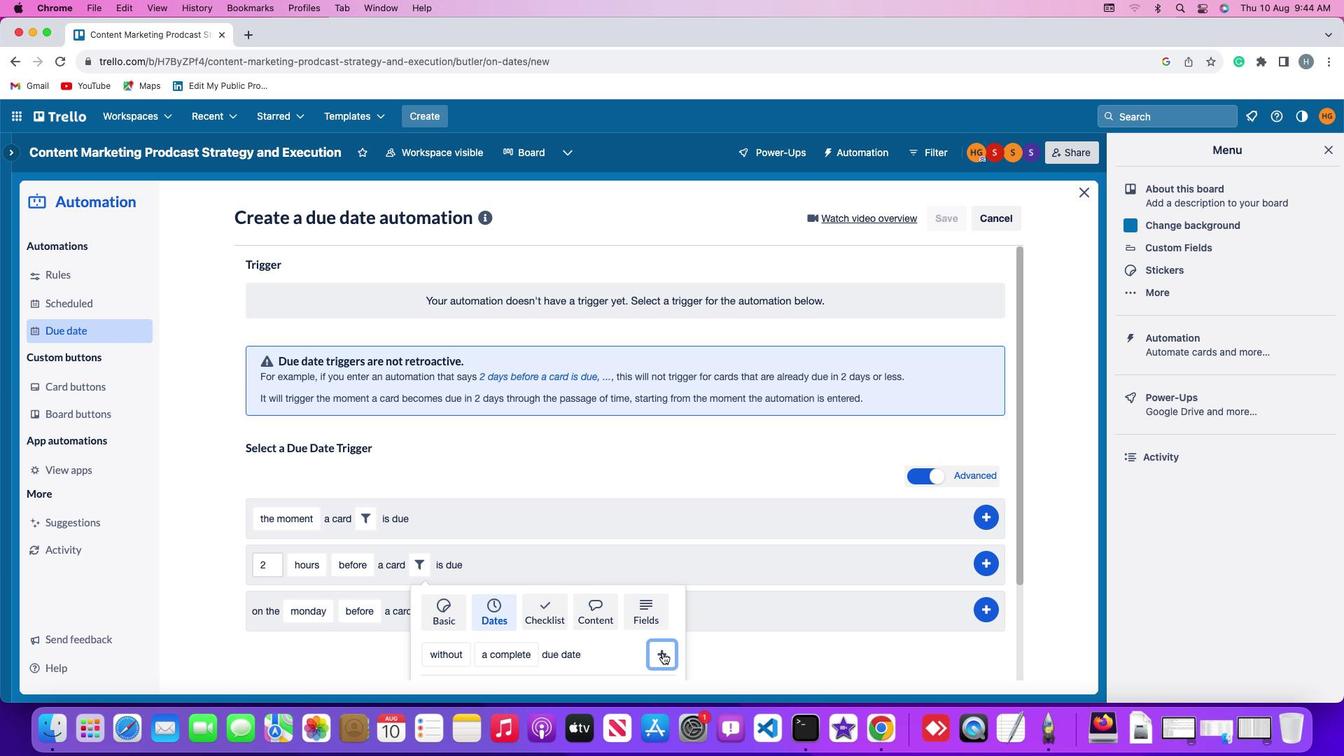 
Action: Mouse moved to (993, 562)
Screenshot: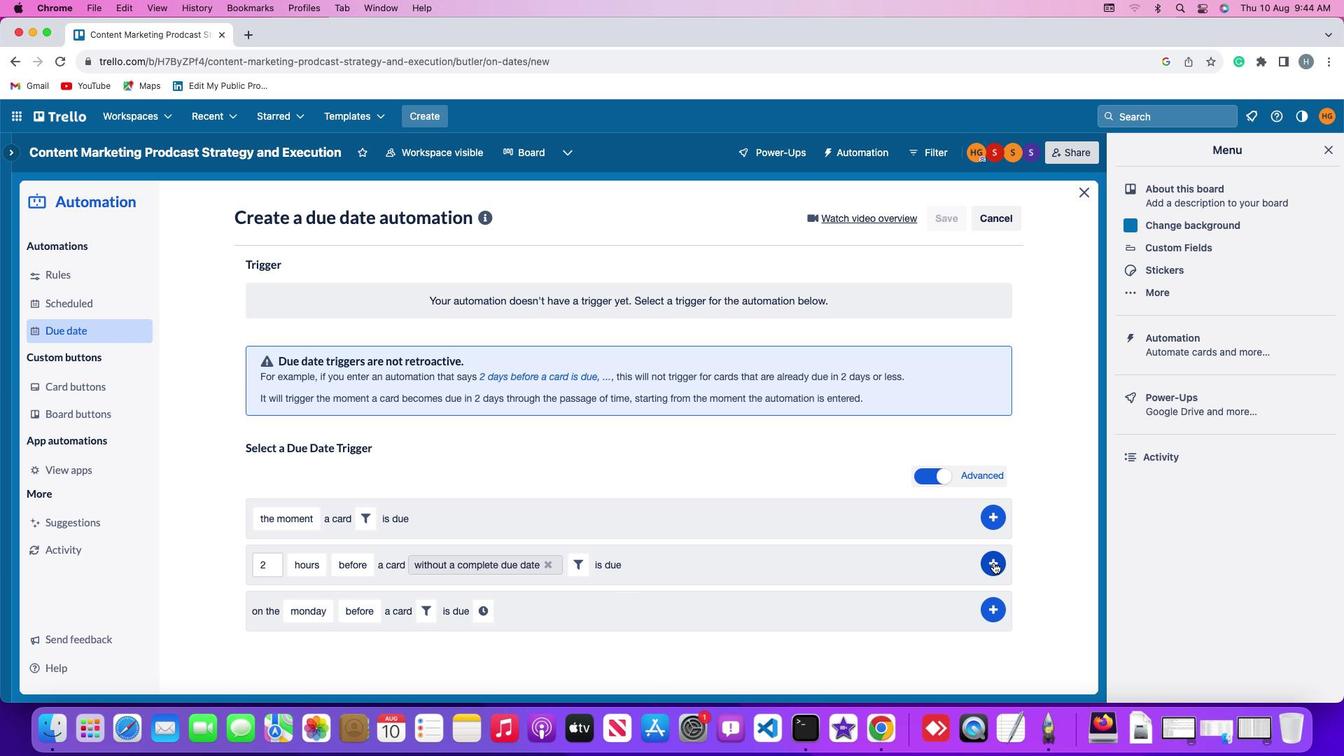 
Action: Mouse pressed left at (993, 562)
Screenshot: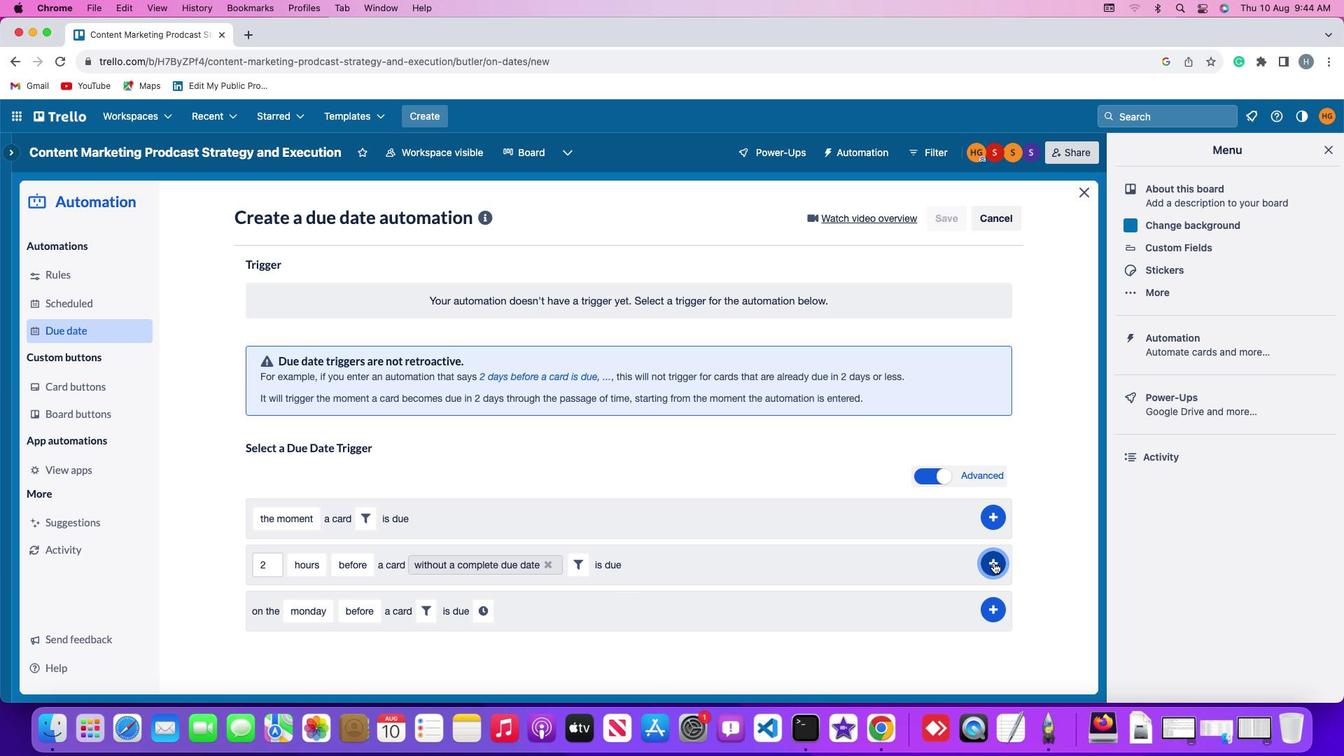 
Action: Mouse moved to (1066, 497)
Screenshot: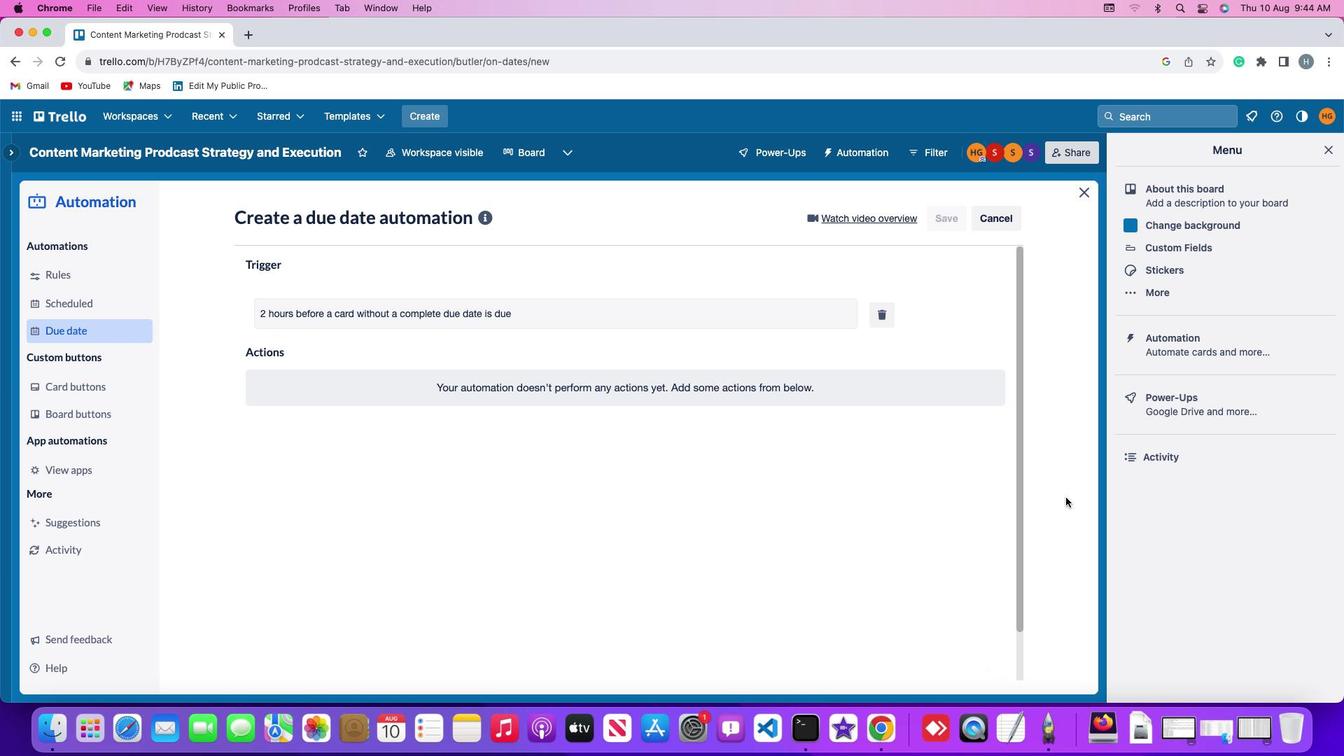 
